 Task: Search one way flight ticket for 1 adult, 6 children, 1 infant in seat and 1 infant on lap in business from State College: University Park Airport to Jacksonville: Albert J. Ellis Airport on 5-3-2023. Choice of flights is JetBlue. Number of bags: 2 checked bags. Price is upto 75000. Outbound departure time preference is 4:15.
Action: Mouse moved to (343, 140)
Screenshot: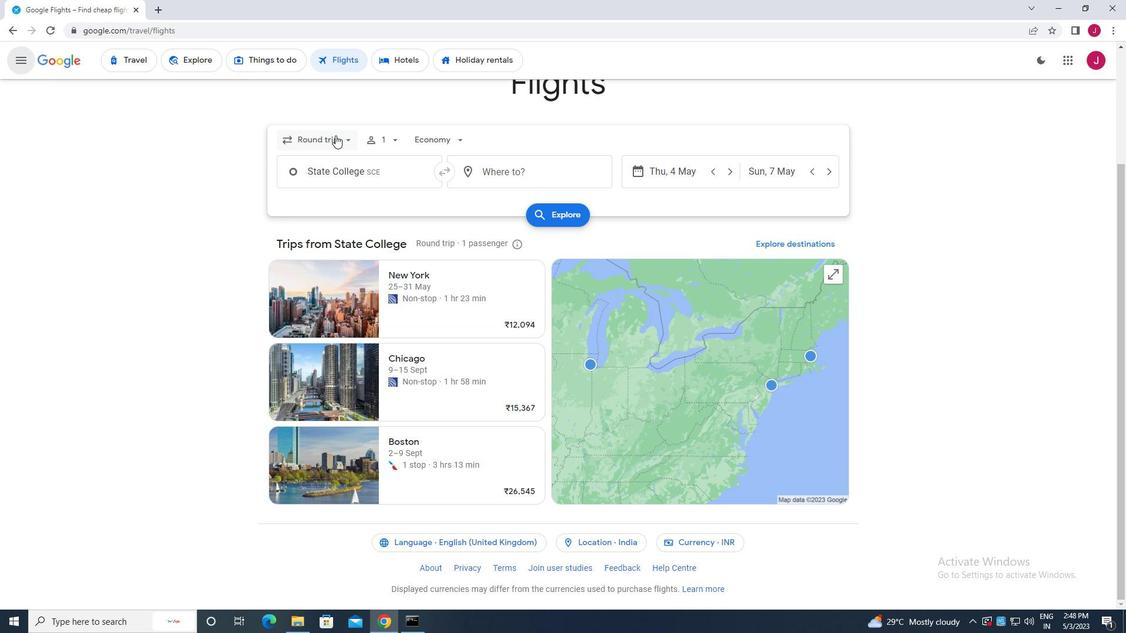 
Action: Mouse pressed left at (343, 140)
Screenshot: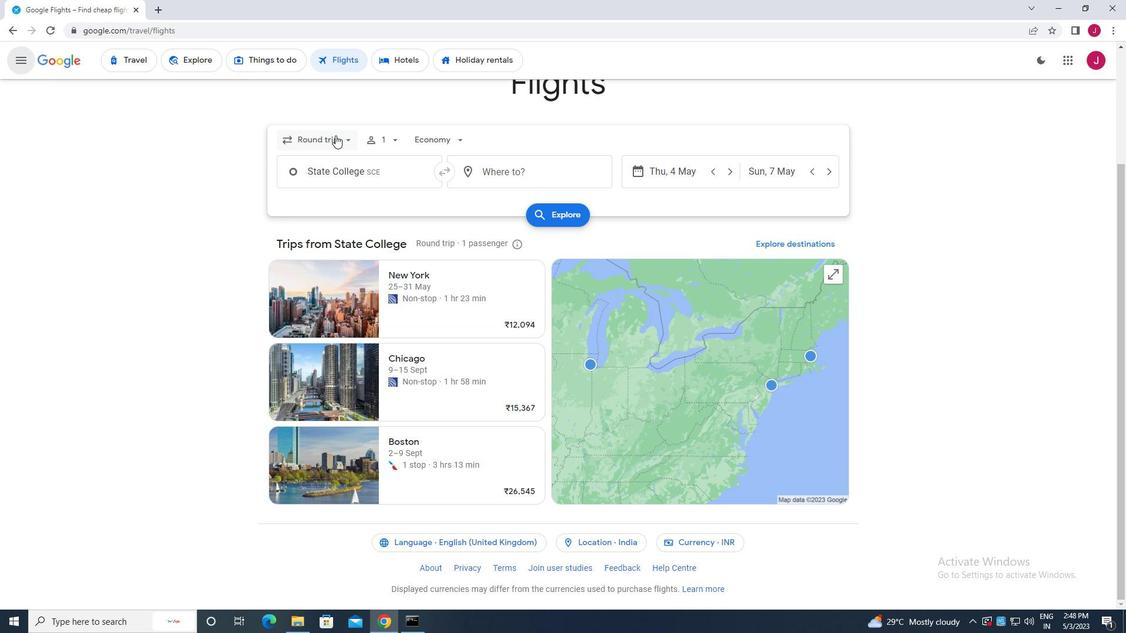 
Action: Mouse moved to (349, 190)
Screenshot: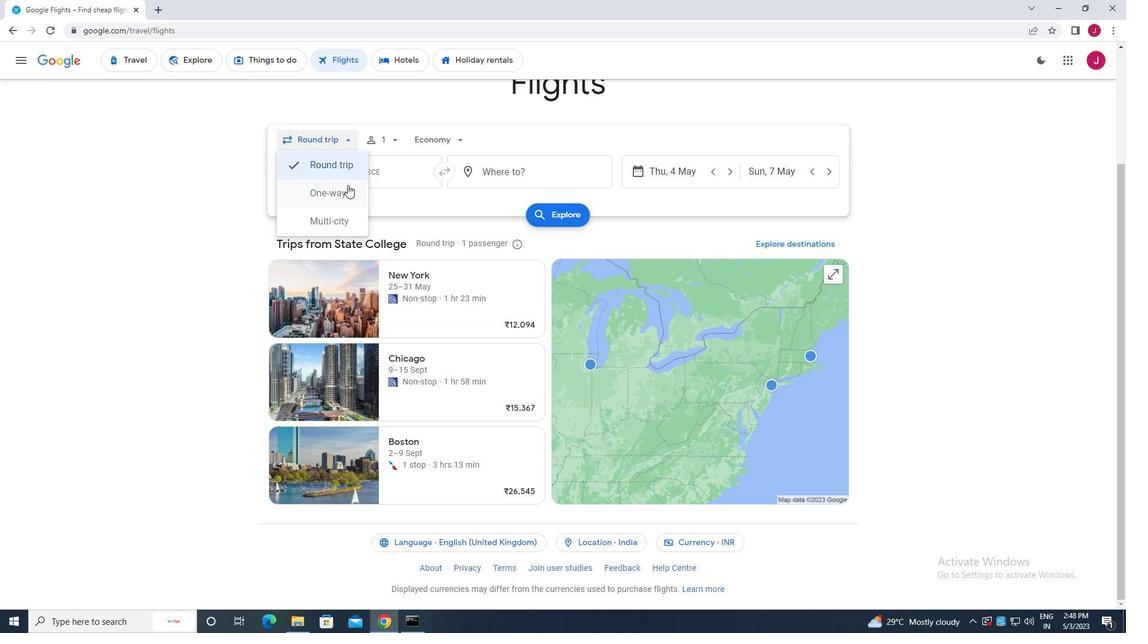 
Action: Mouse pressed left at (349, 190)
Screenshot: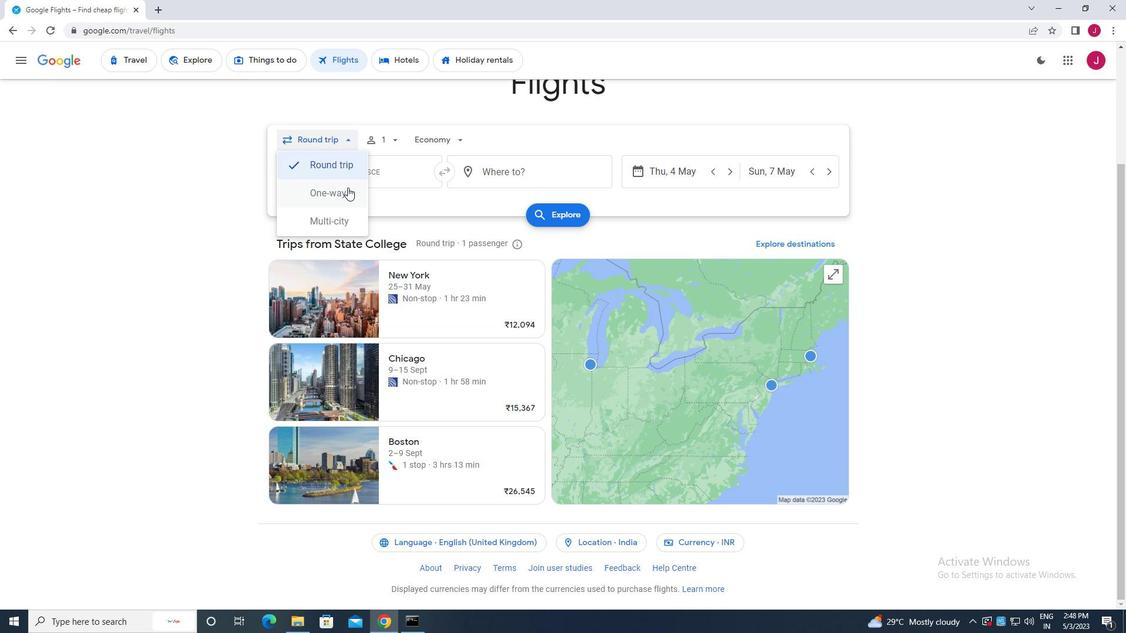 
Action: Mouse moved to (391, 140)
Screenshot: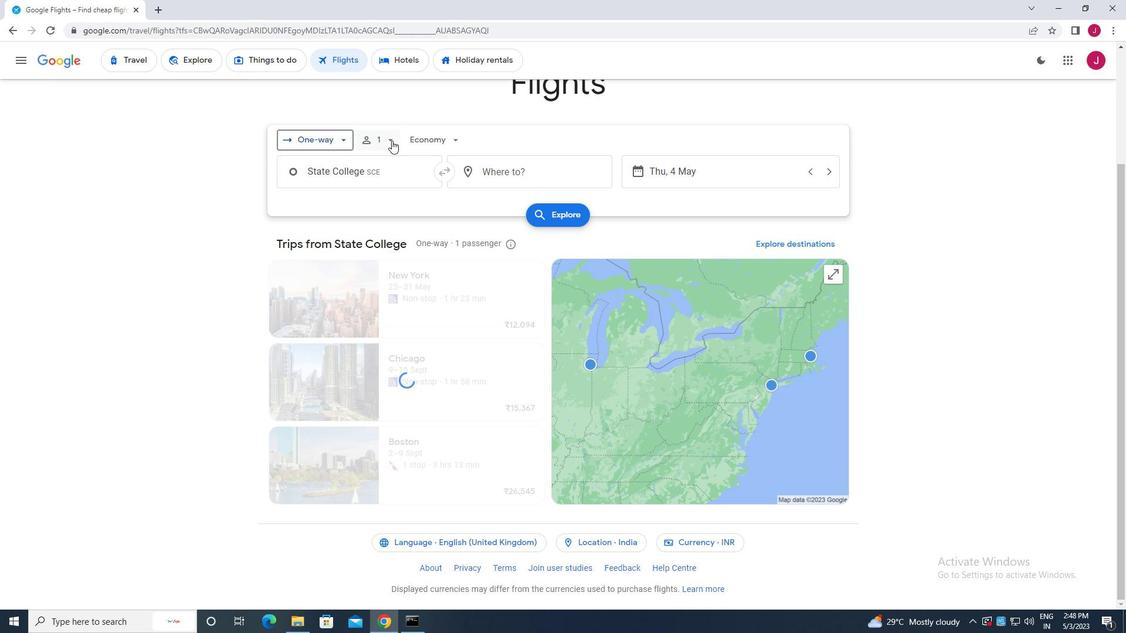 
Action: Mouse pressed left at (391, 140)
Screenshot: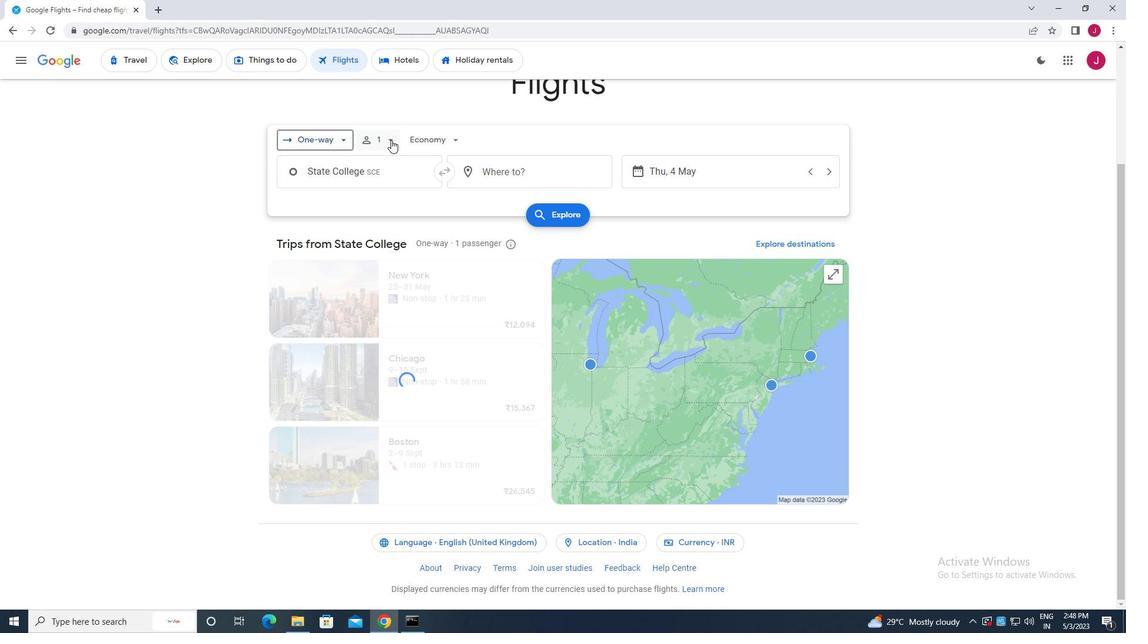 
Action: Mouse moved to (483, 199)
Screenshot: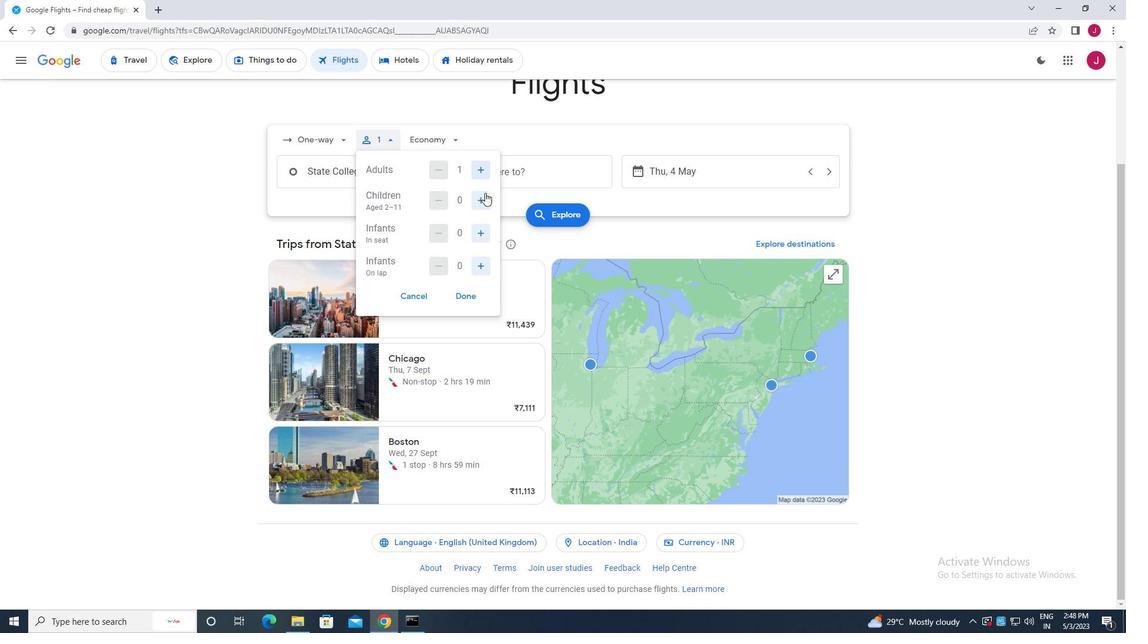 
Action: Mouse pressed left at (483, 199)
Screenshot: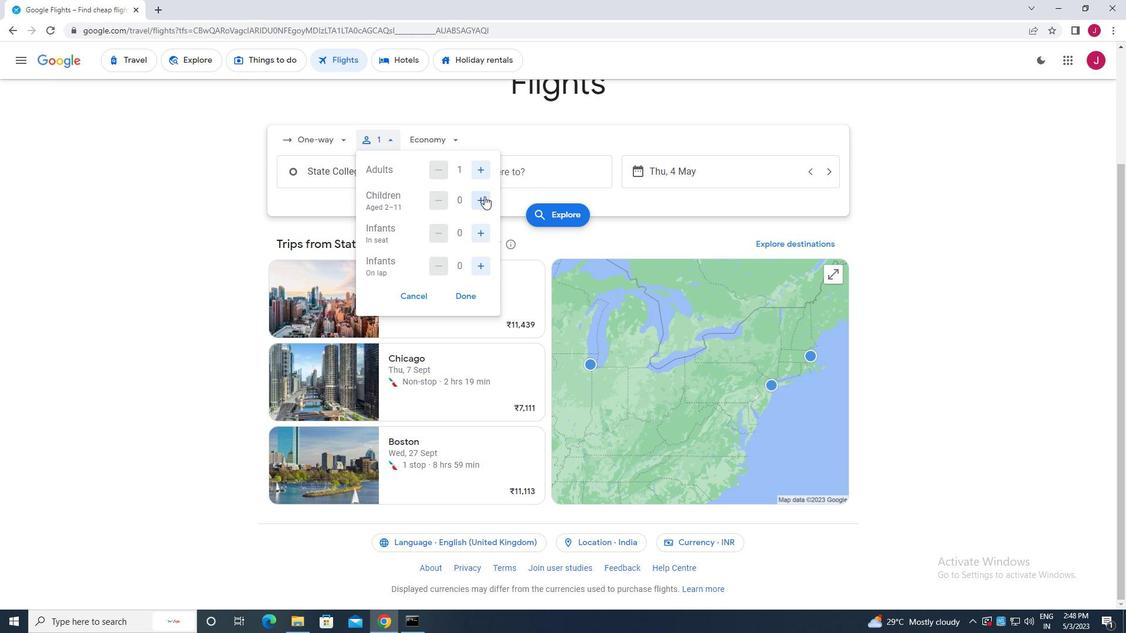 
Action: Mouse pressed left at (483, 199)
Screenshot: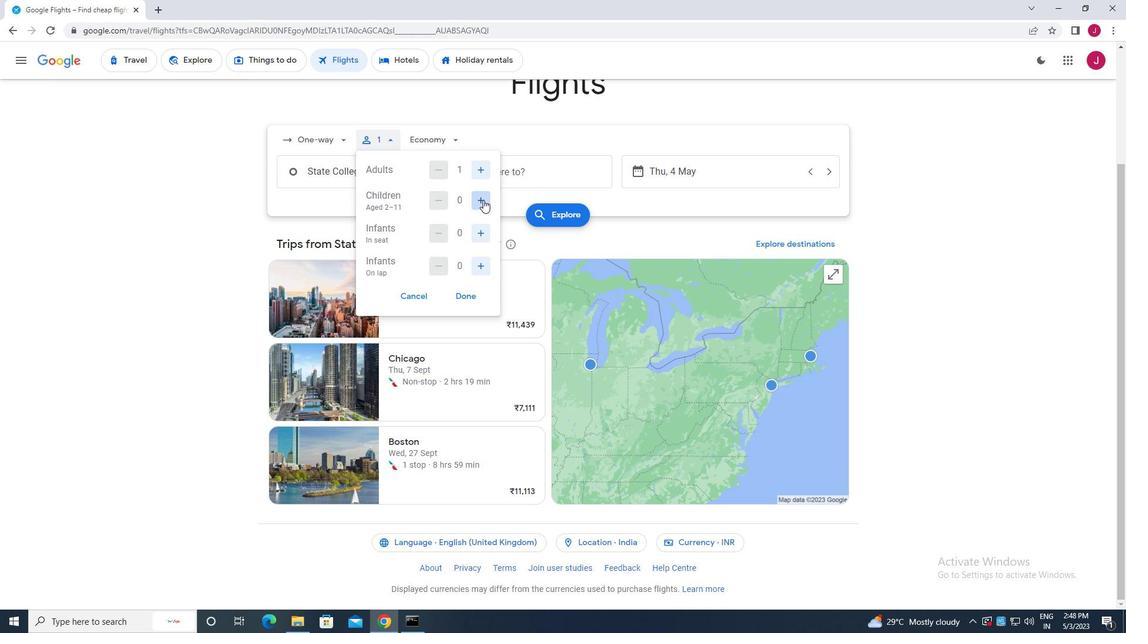 
Action: Mouse pressed left at (483, 199)
Screenshot: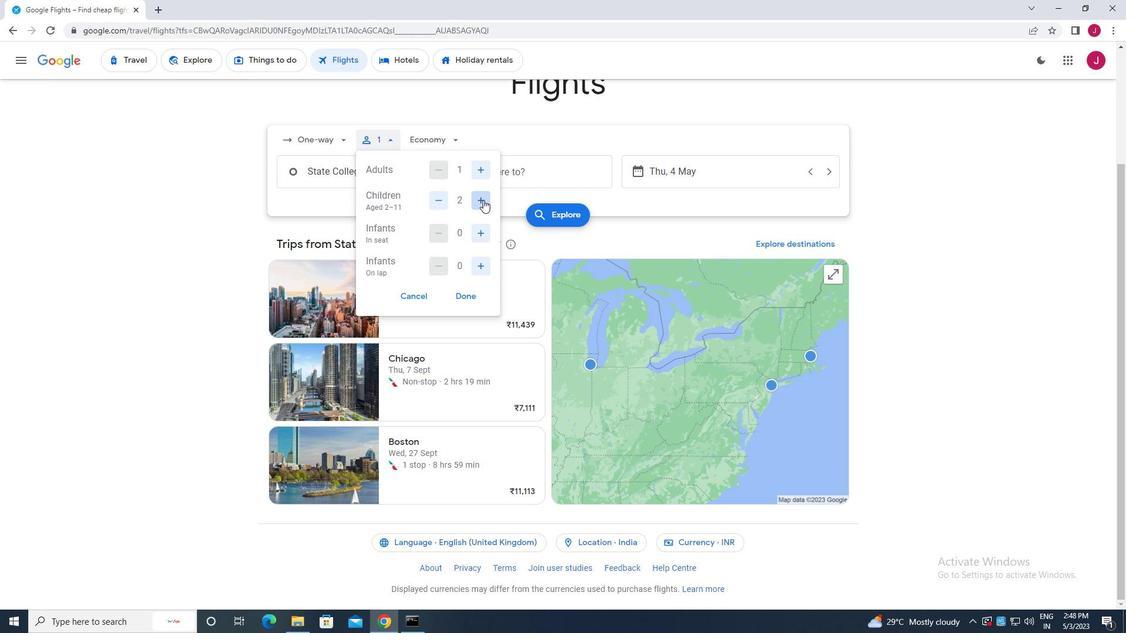 
Action: Mouse moved to (483, 199)
Screenshot: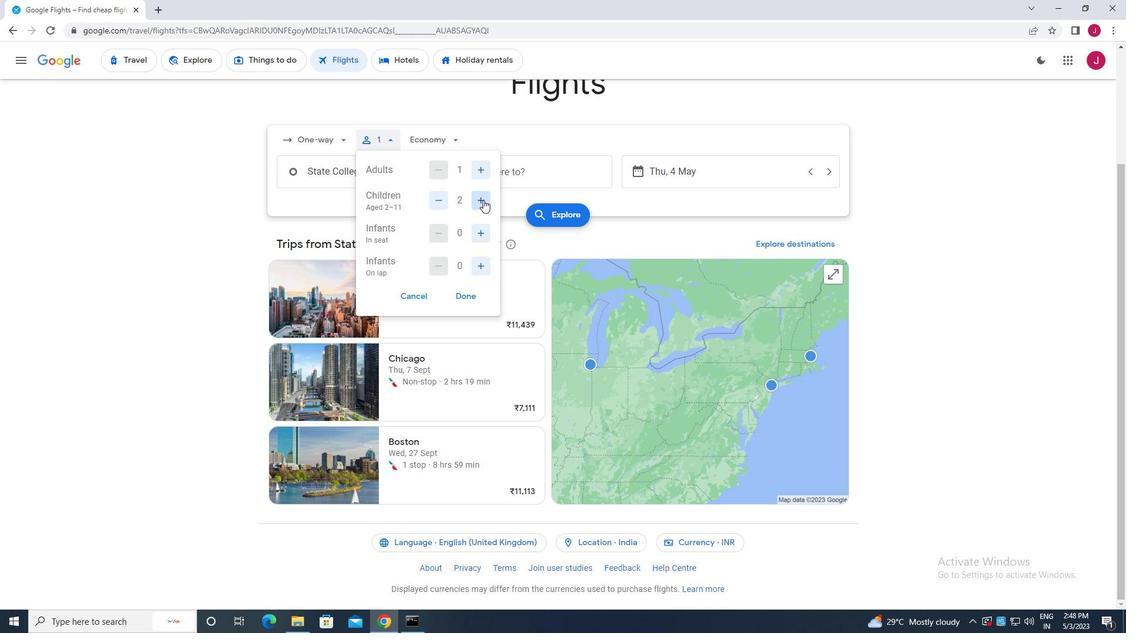 
Action: Mouse pressed left at (483, 199)
Screenshot: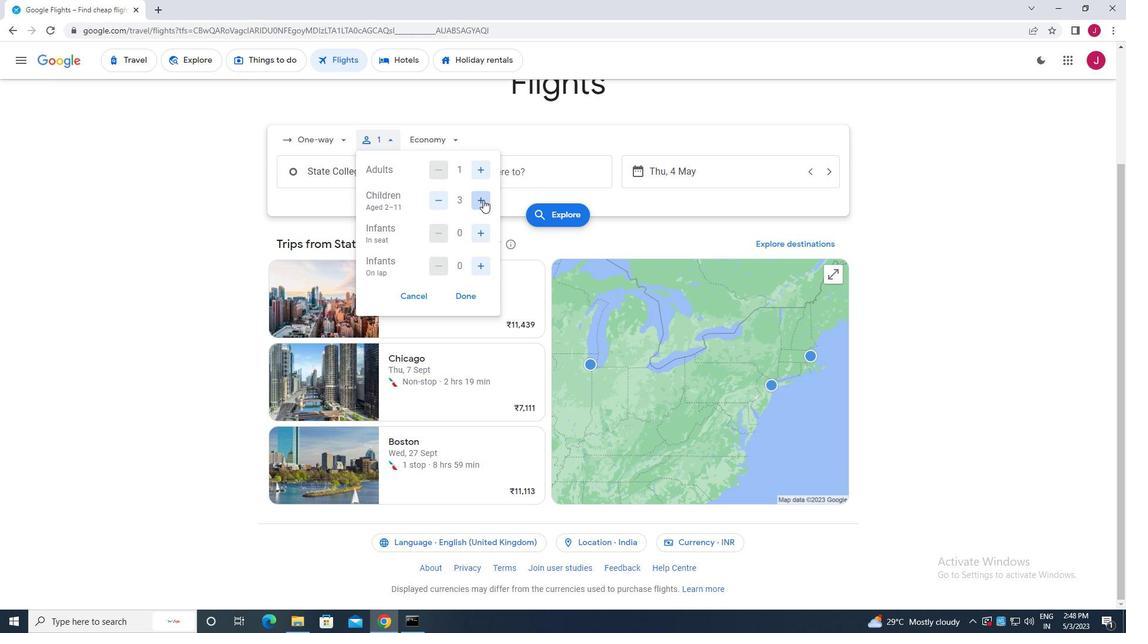 
Action: Mouse pressed left at (483, 199)
Screenshot: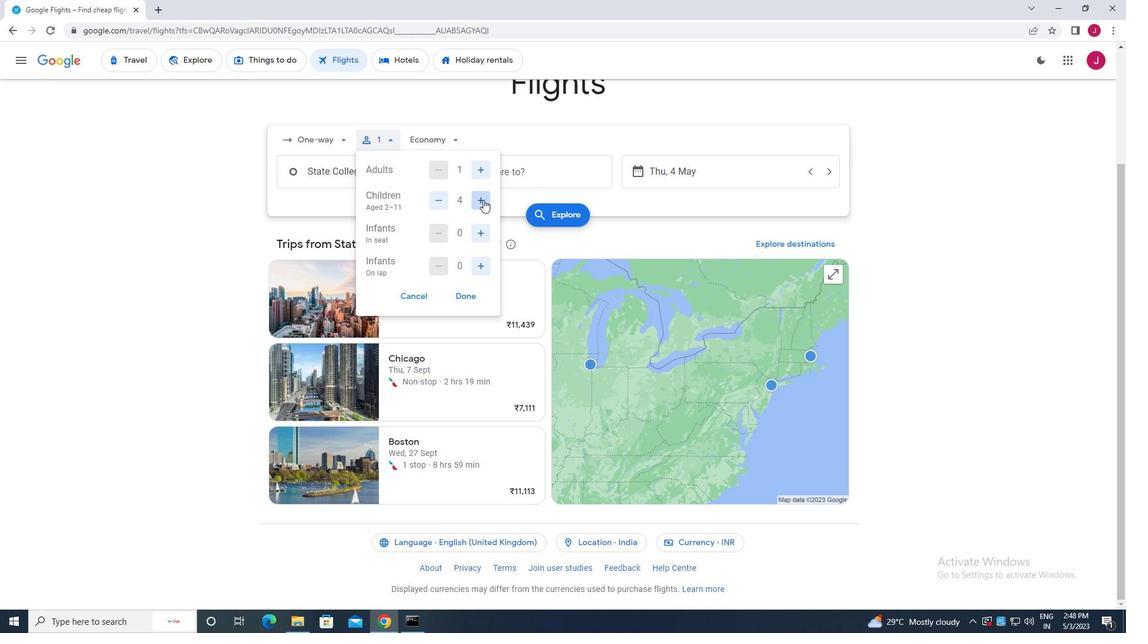 
Action: Mouse pressed left at (483, 199)
Screenshot: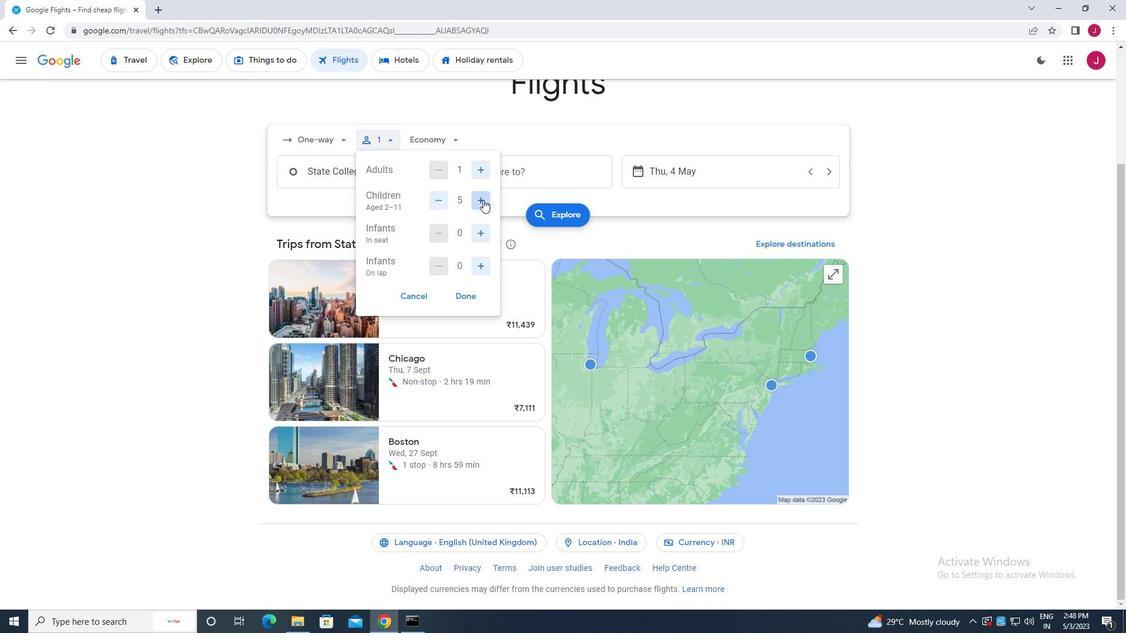 
Action: Mouse moved to (479, 231)
Screenshot: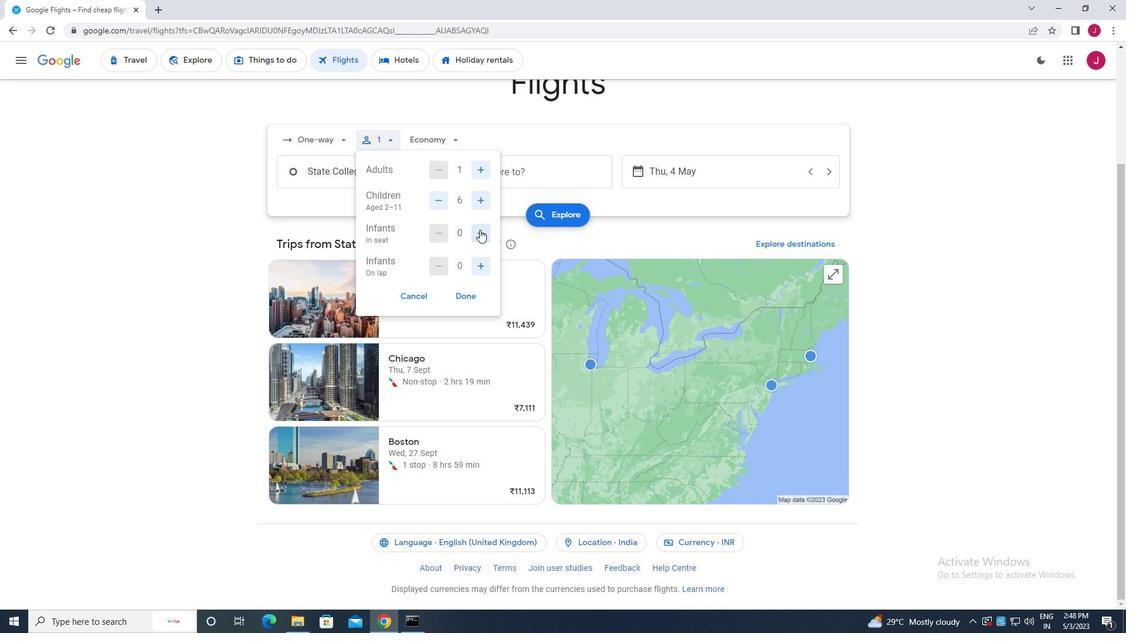 
Action: Mouse pressed left at (479, 231)
Screenshot: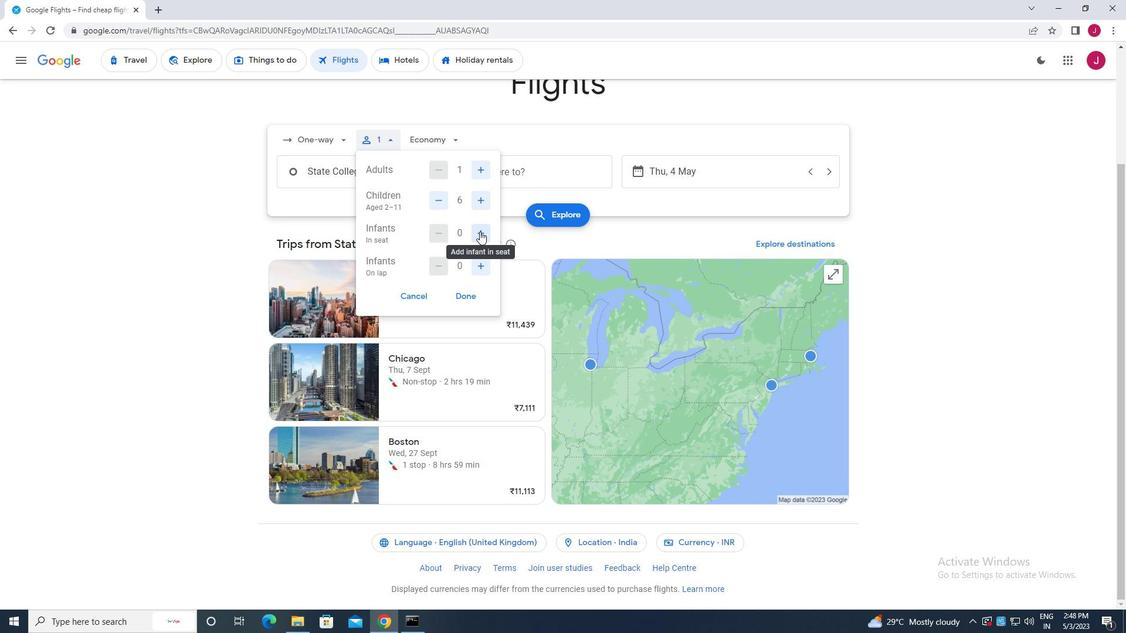 
Action: Mouse moved to (476, 266)
Screenshot: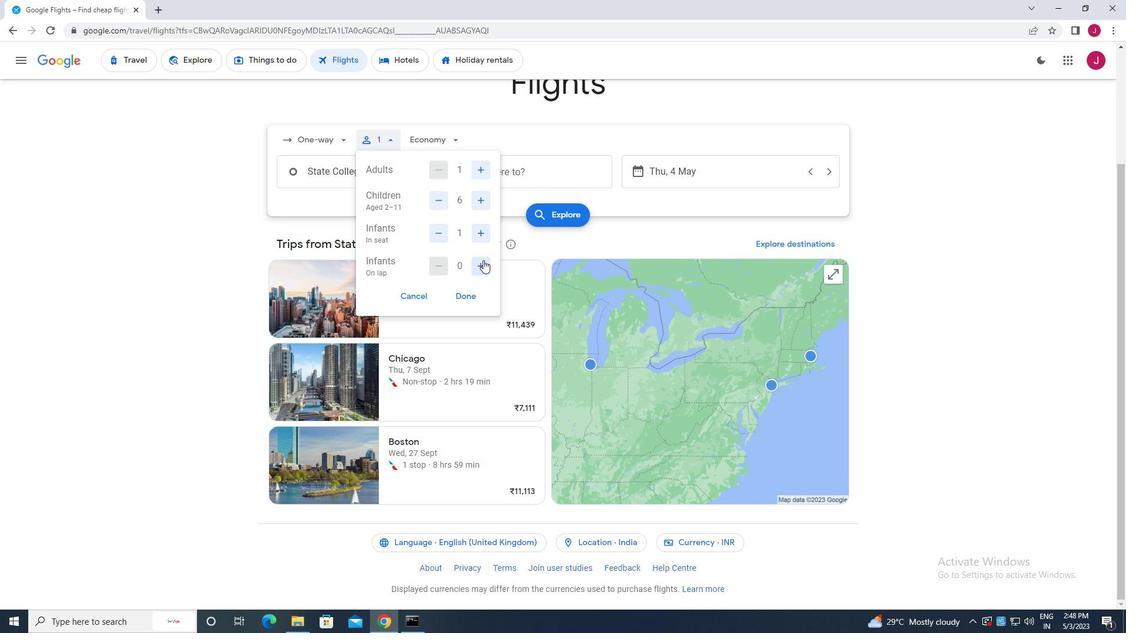 
Action: Mouse pressed left at (476, 266)
Screenshot: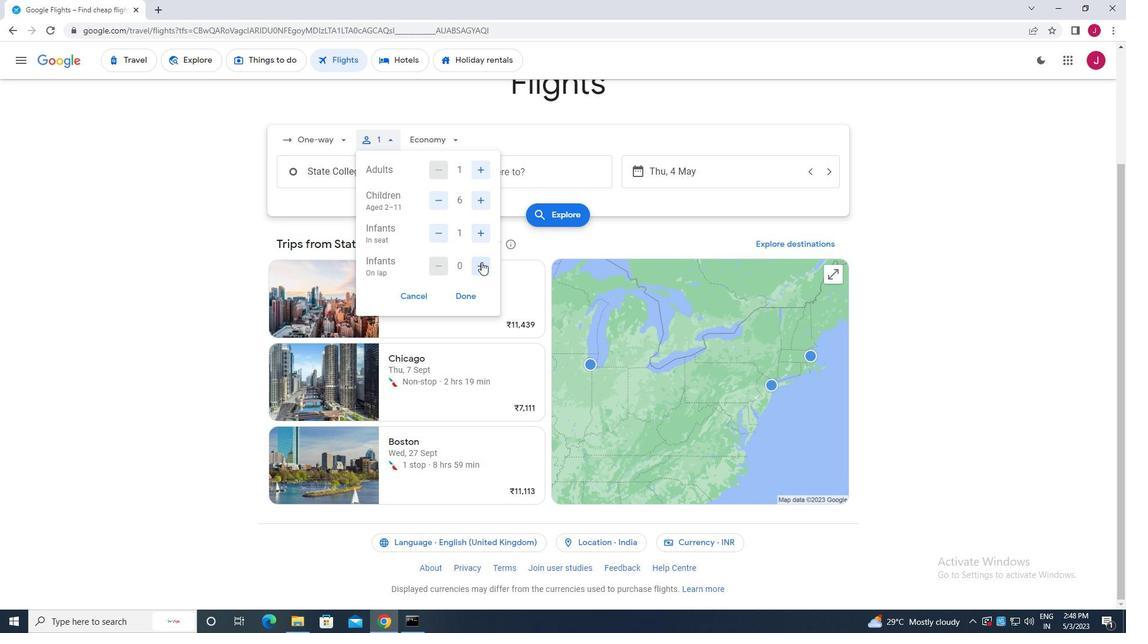 
Action: Mouse moved to (465, 293)
Screenshot: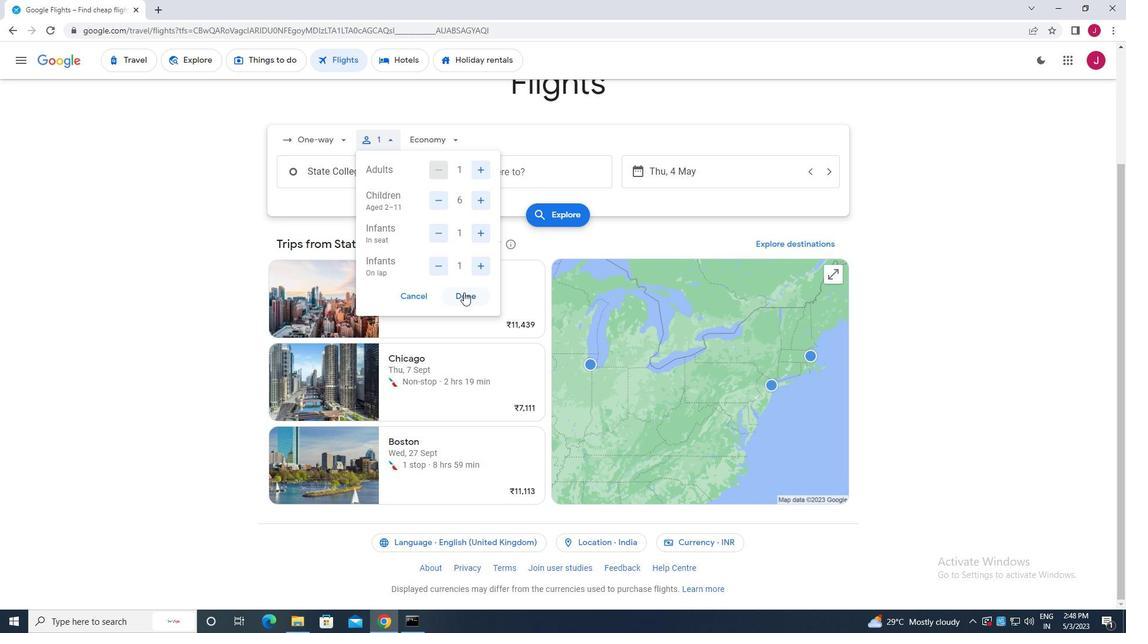 
Action: Mouse pressed left at (465, 293)
Screenshot: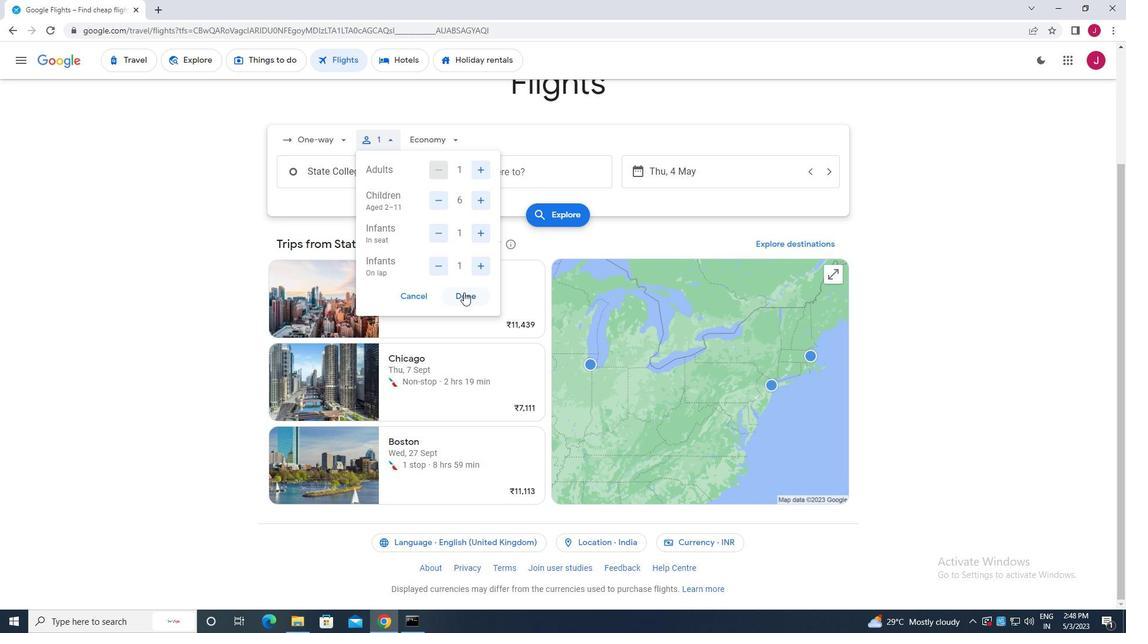
Action: Mouse moved to (442, 137)
Screenshot: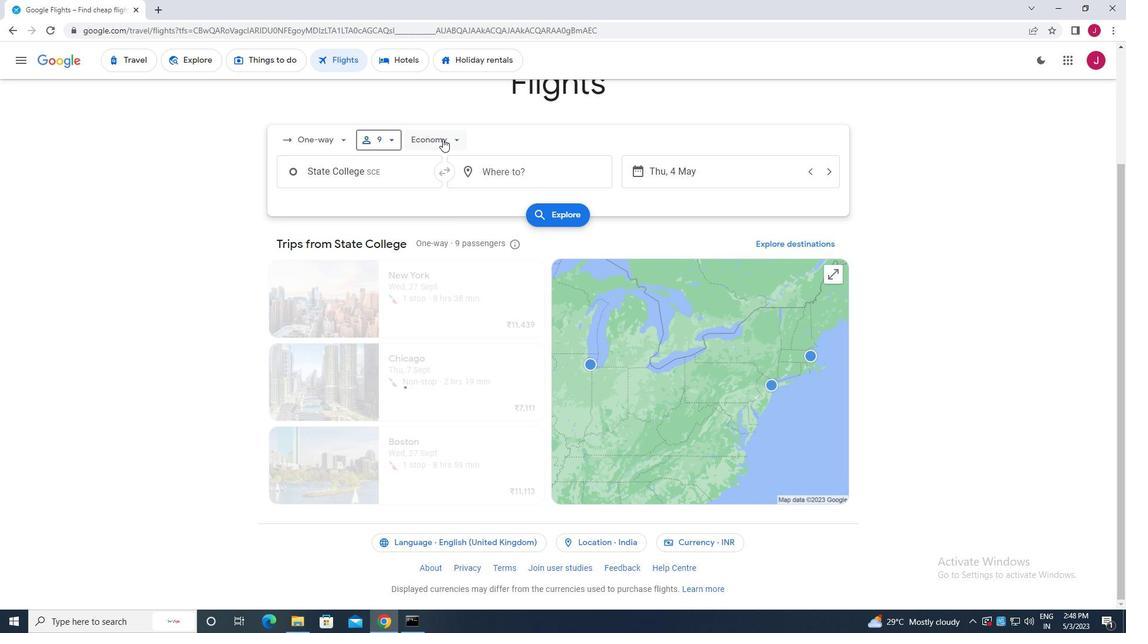 
Action: Mouse pressed left at (442, 137)
Screenshot: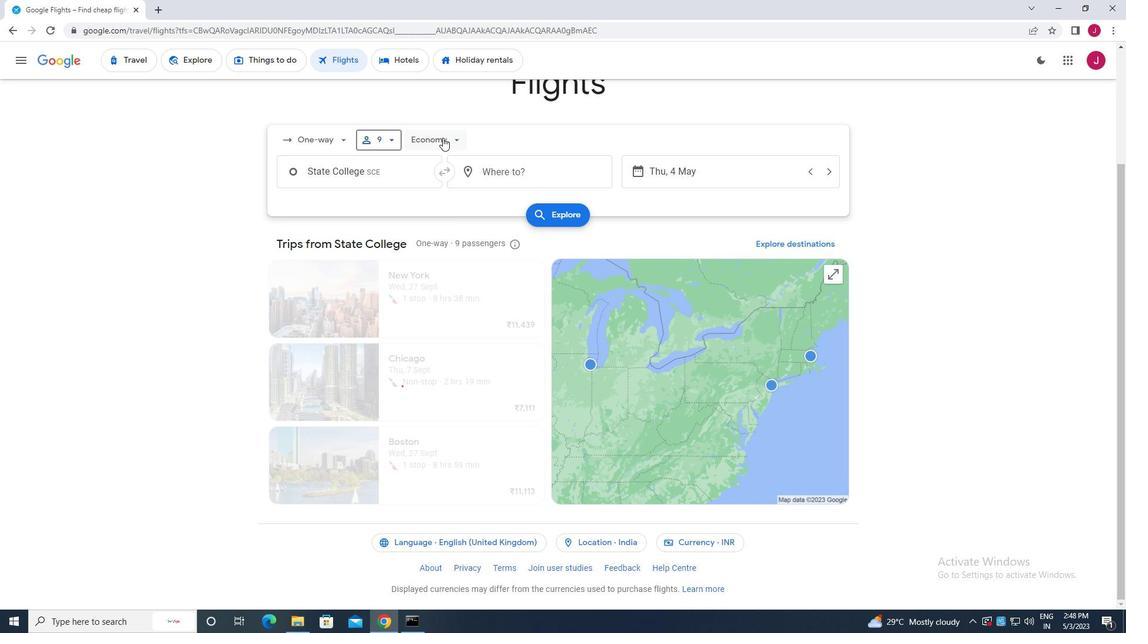 
Action: Mouse moved to (458, 225)
Screenshot: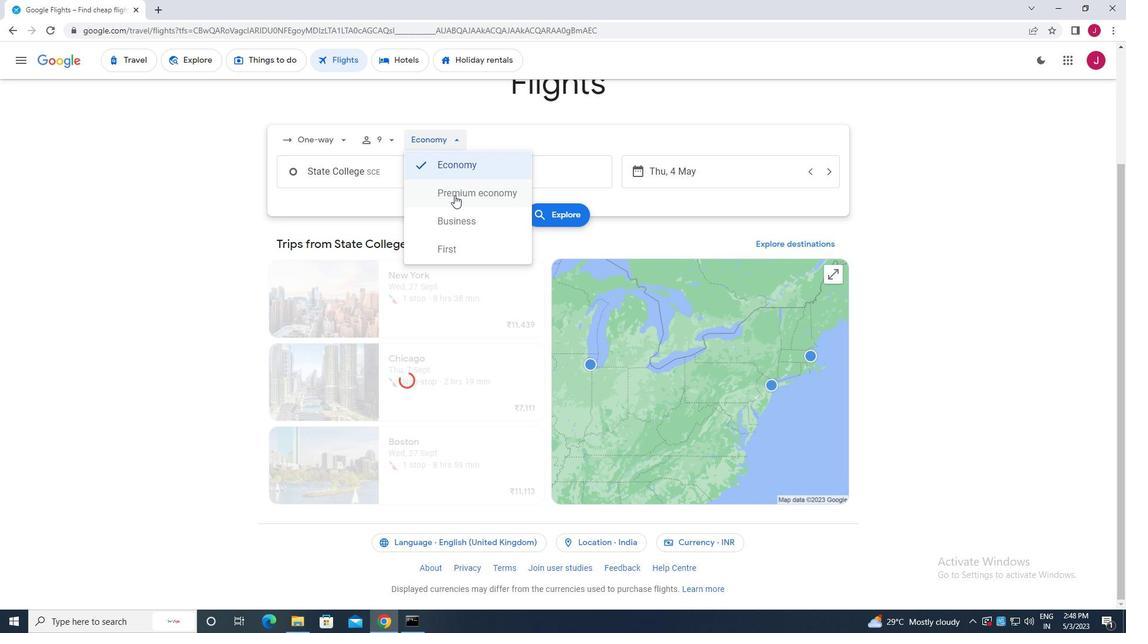 
Action: Mouse pressed left at (458, 225)
Screenshot: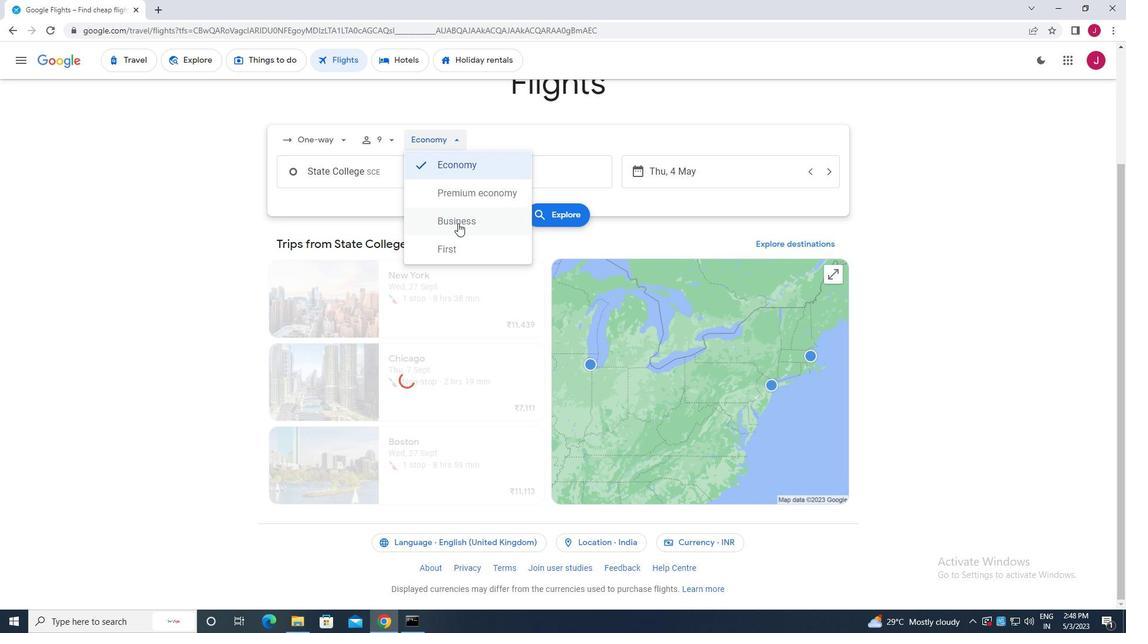 
Action: Mouse moved to (388, 171)
Screenshot: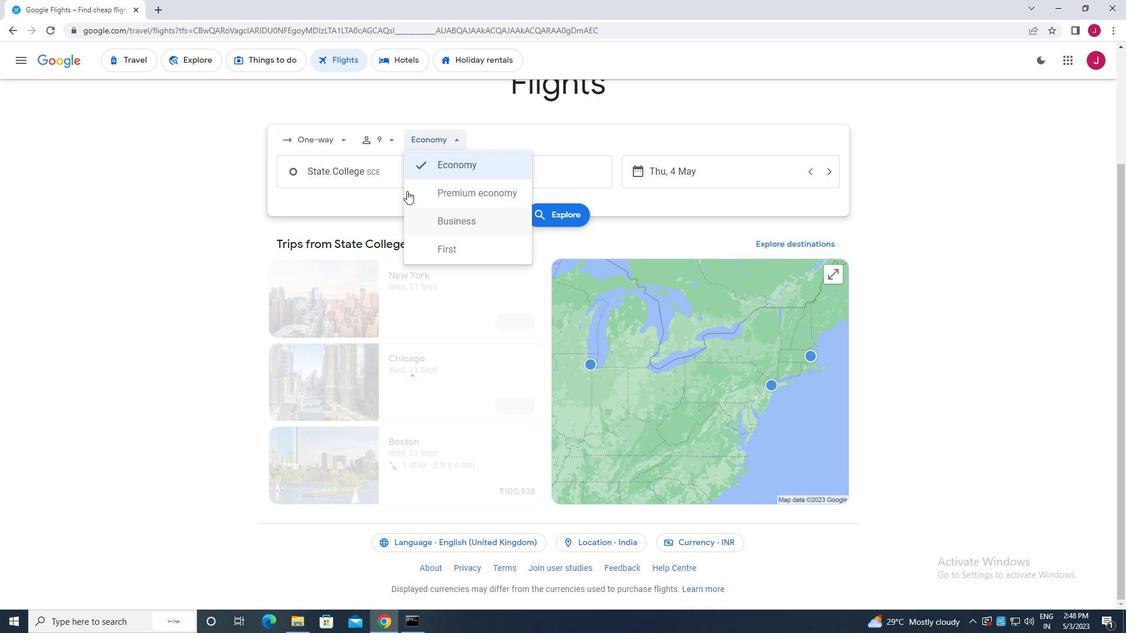 
Action: Mouse pressed left at (388, 171)
Screenshot: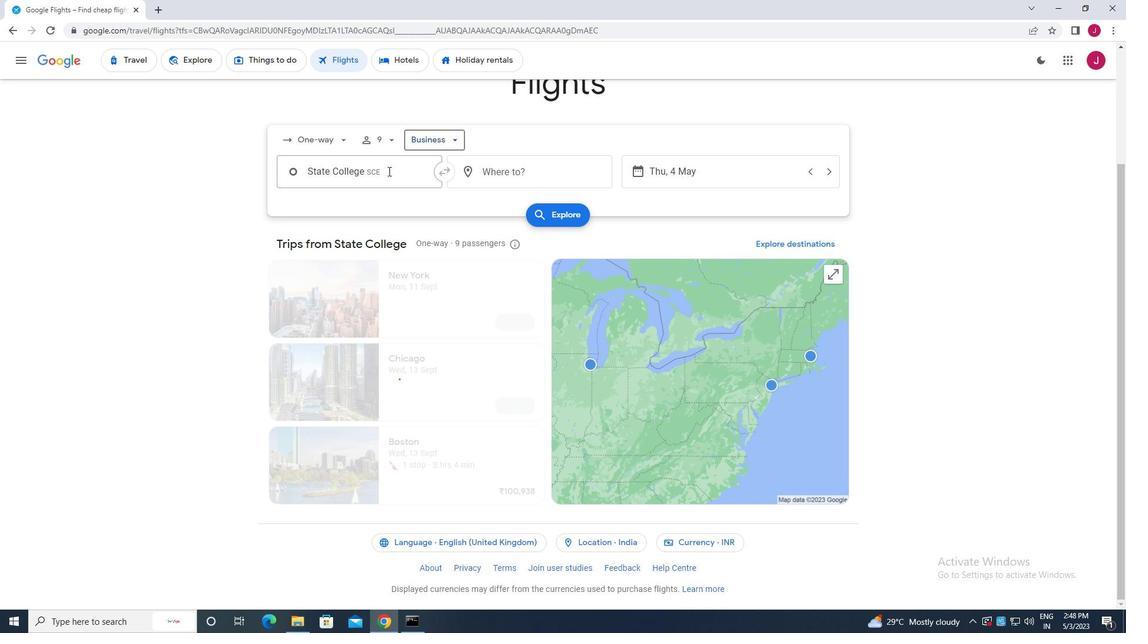 
Action: Key pressed state<Key.space>college
Screenshot: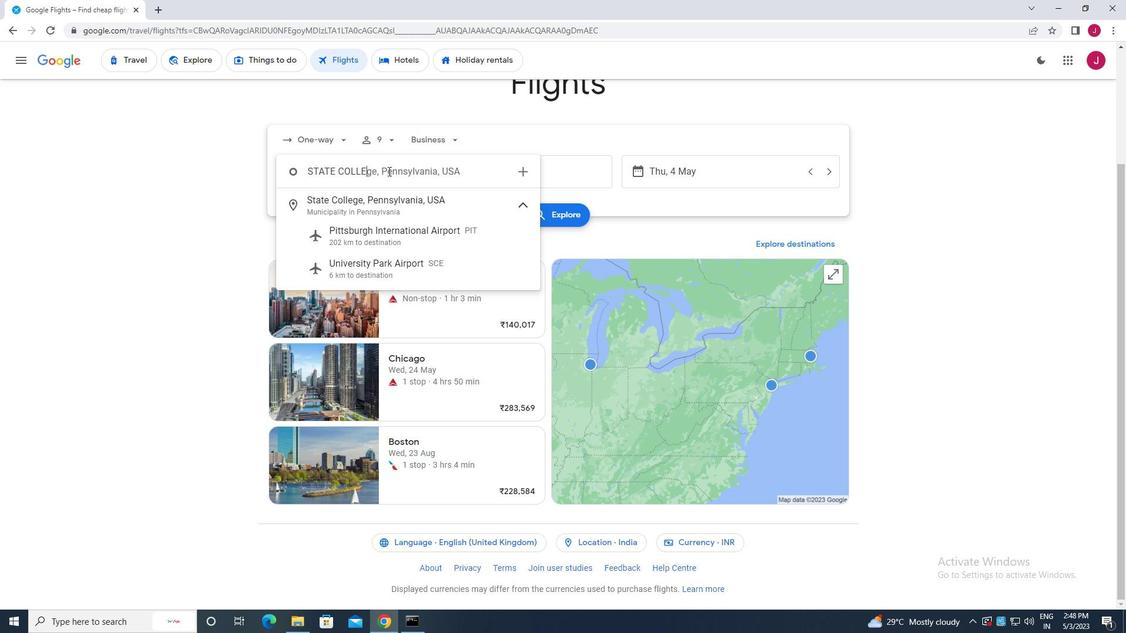 
Action: Mouse moved to (407, 269)
Screenshot: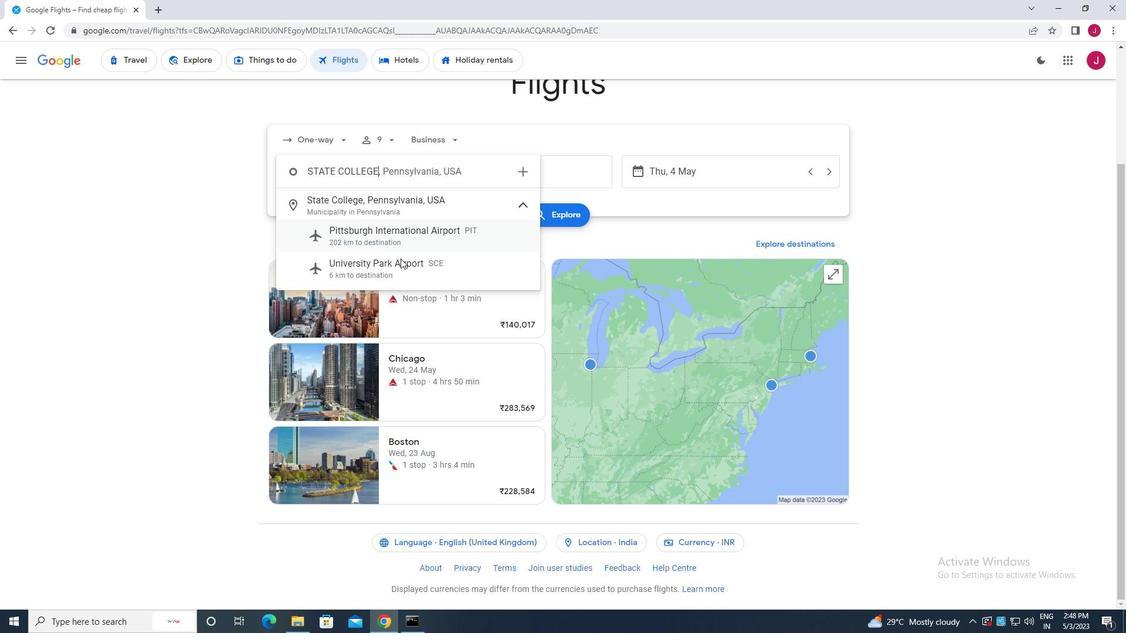 
Action: Mouse pressed left at (407, 269)
Screenshot: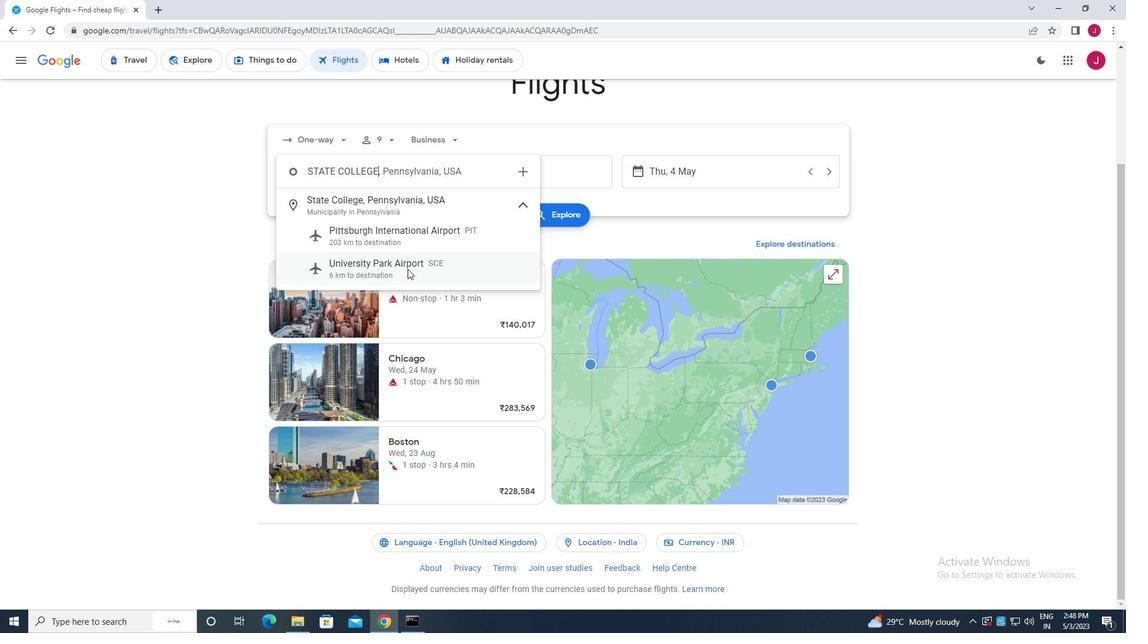 
Action: Mouse moved to (550, 171)
Screenshot: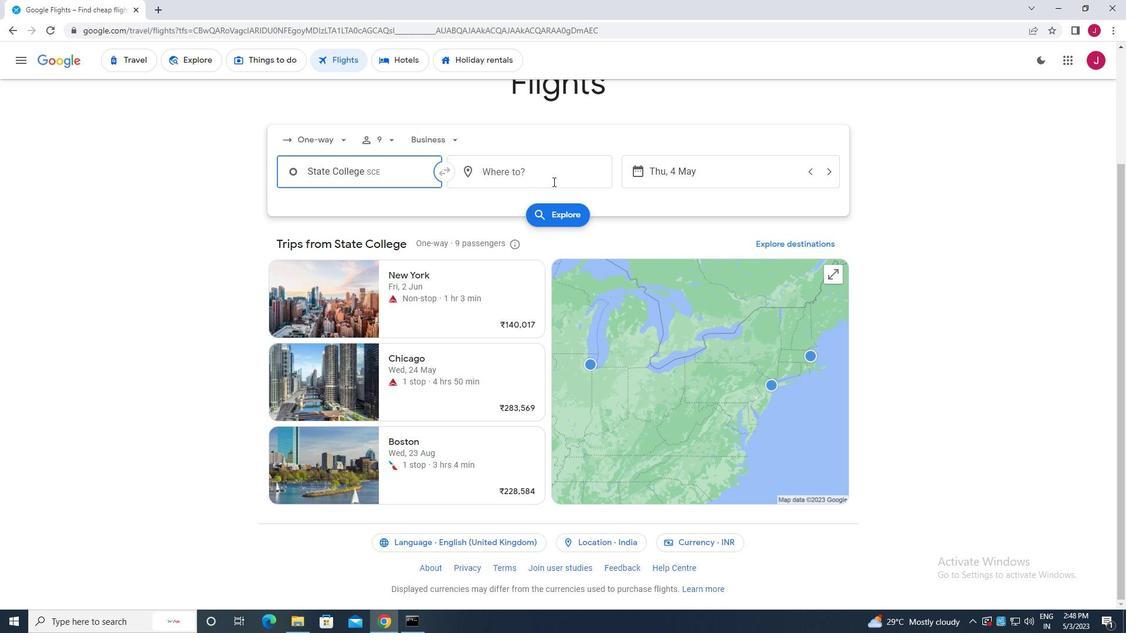 
Action: Mouse pressed left at (550, 171)
Screenshot: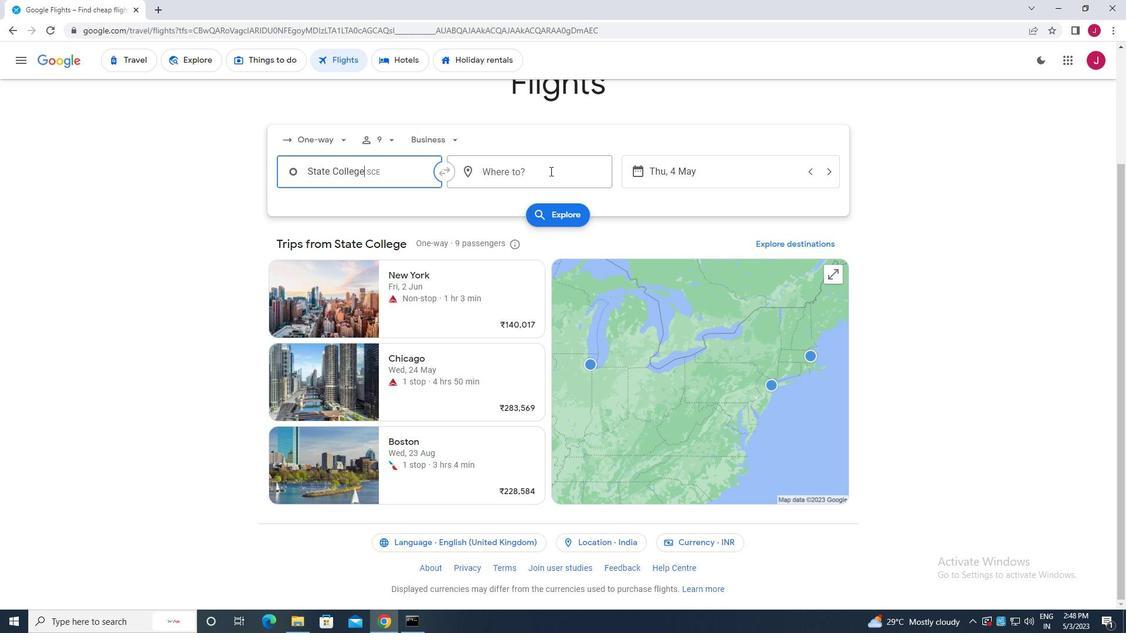 
Action: Key pressed albert<Key.space>
Screenshot: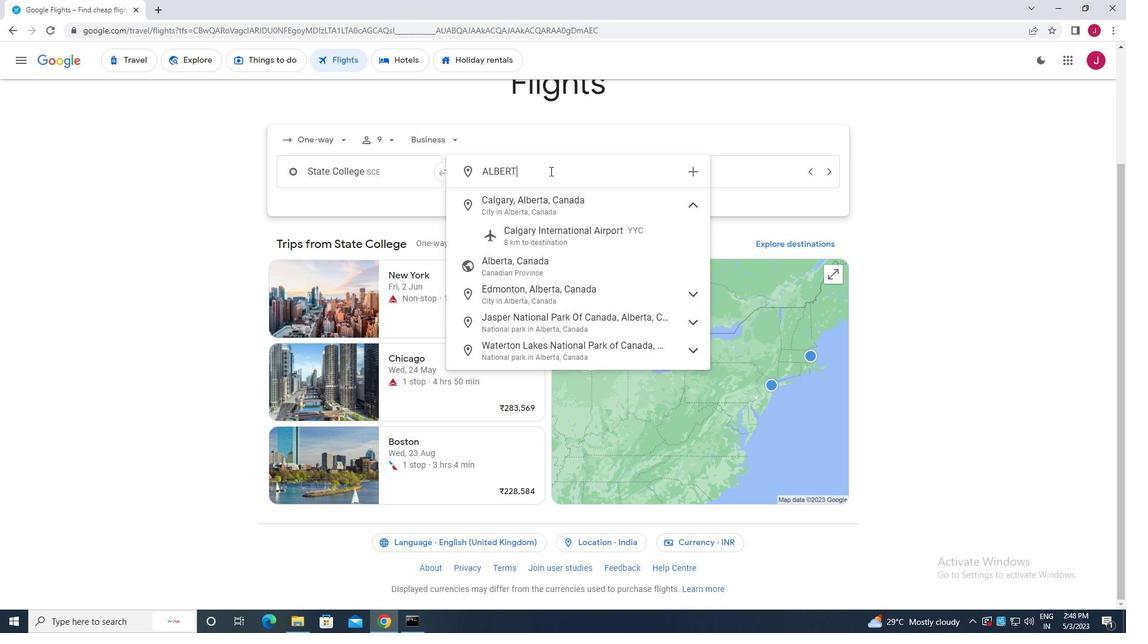 
Action: Mouse moved to (550, 199)
Screenshot: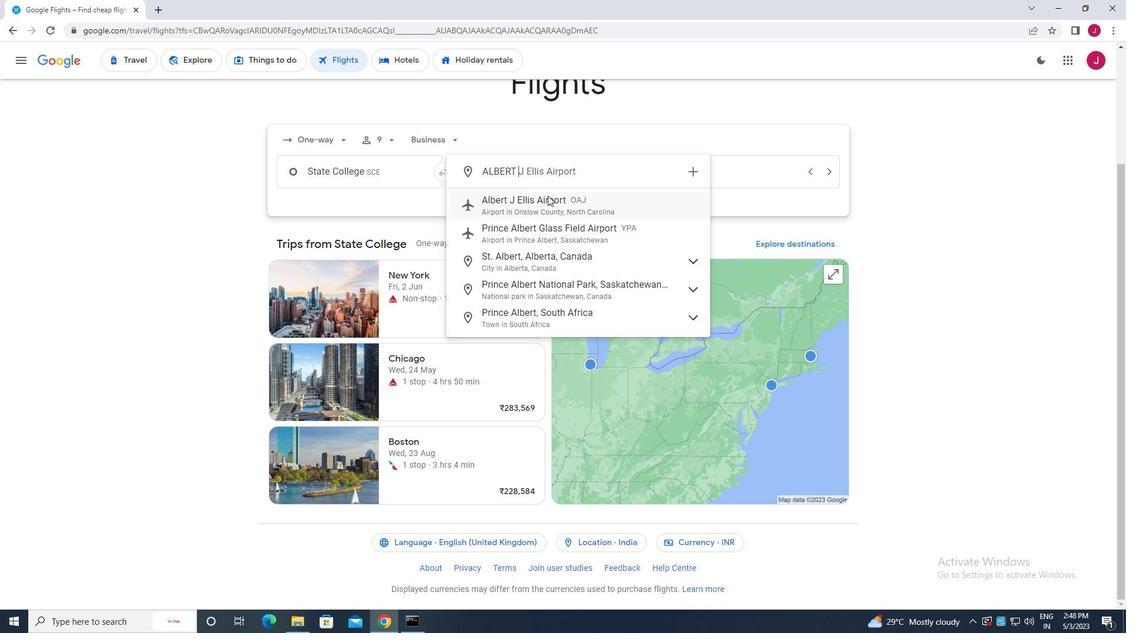 
Action: Mouse pressed left at (550, 199)
Screenshot: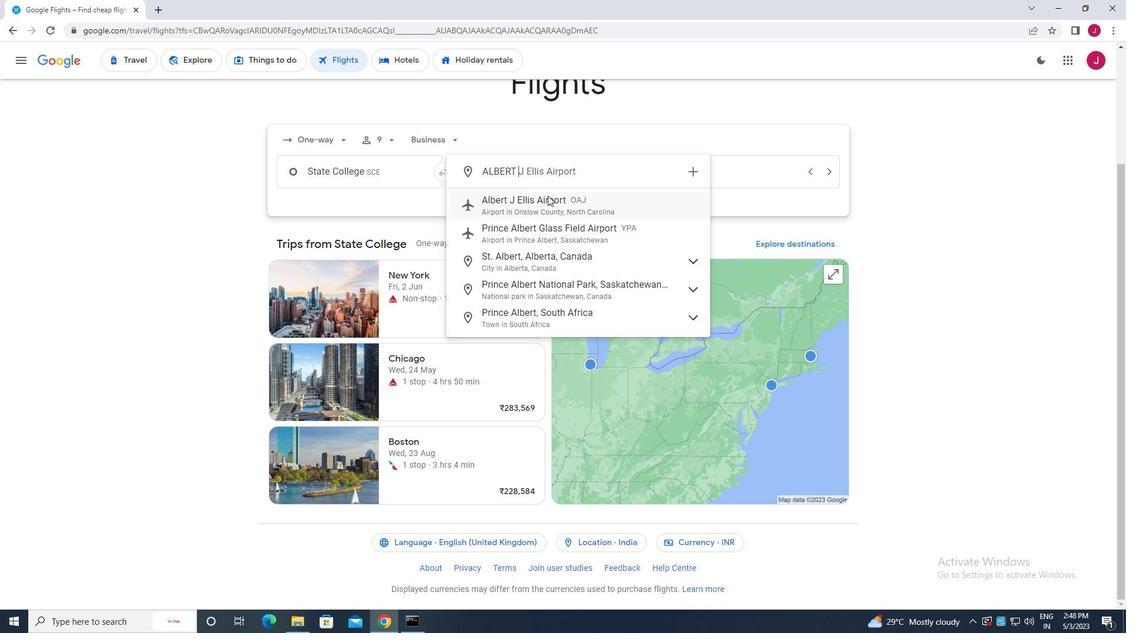 
Action: Mouse moved to (684, 174)
Screenshot: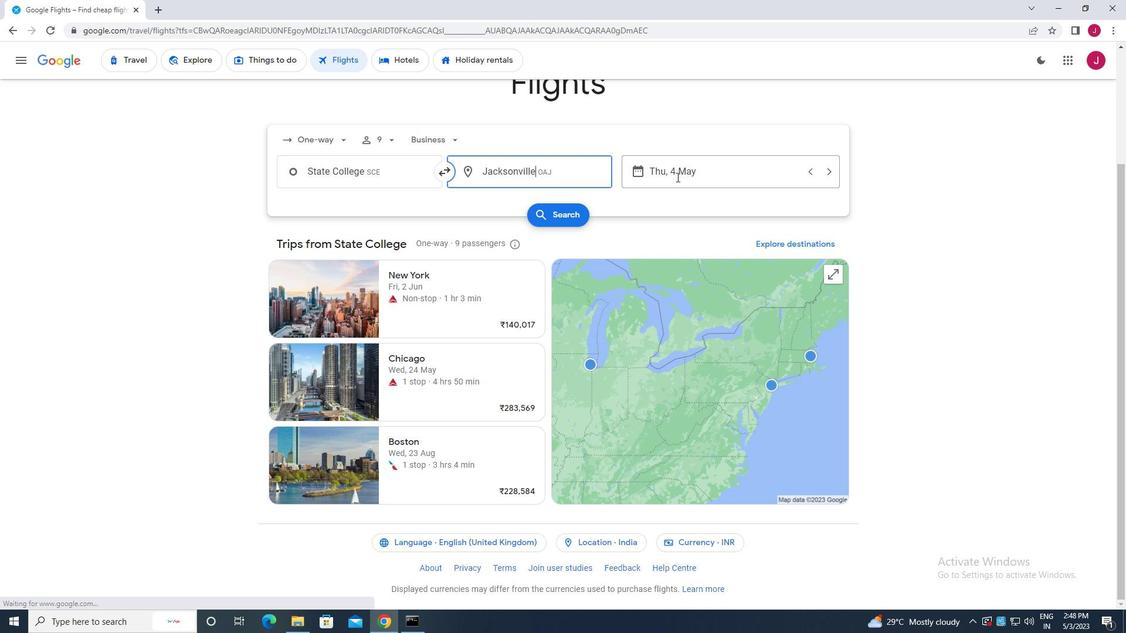 
Action: Mouse pressed left at (684, 174)
Screenshot: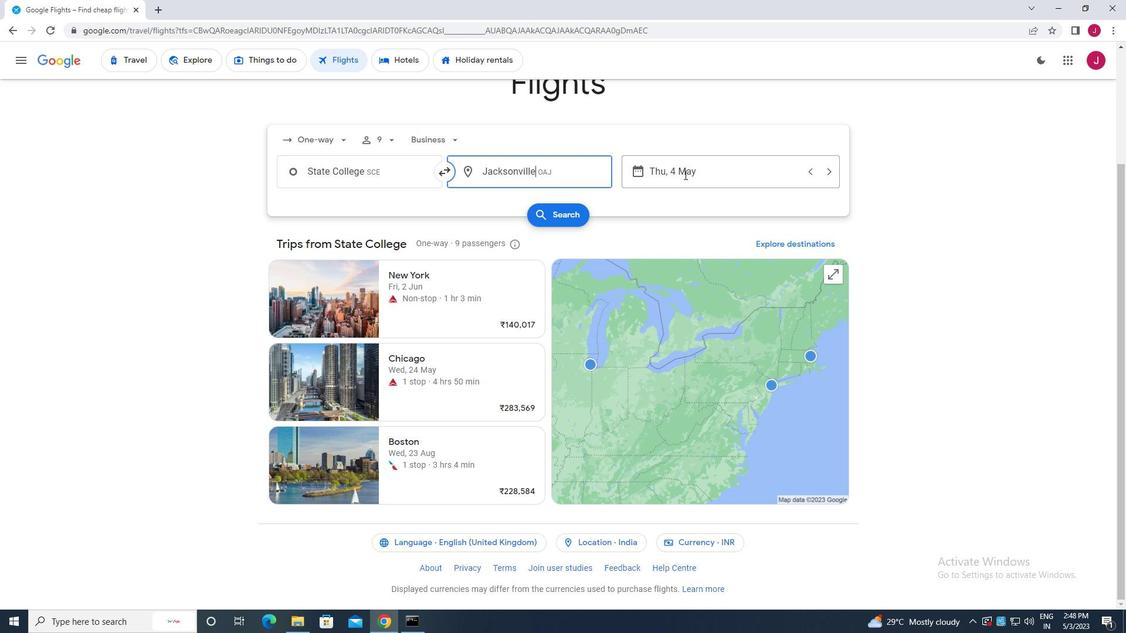 
Action: Mouse moved to (509, 265)
Screenshot: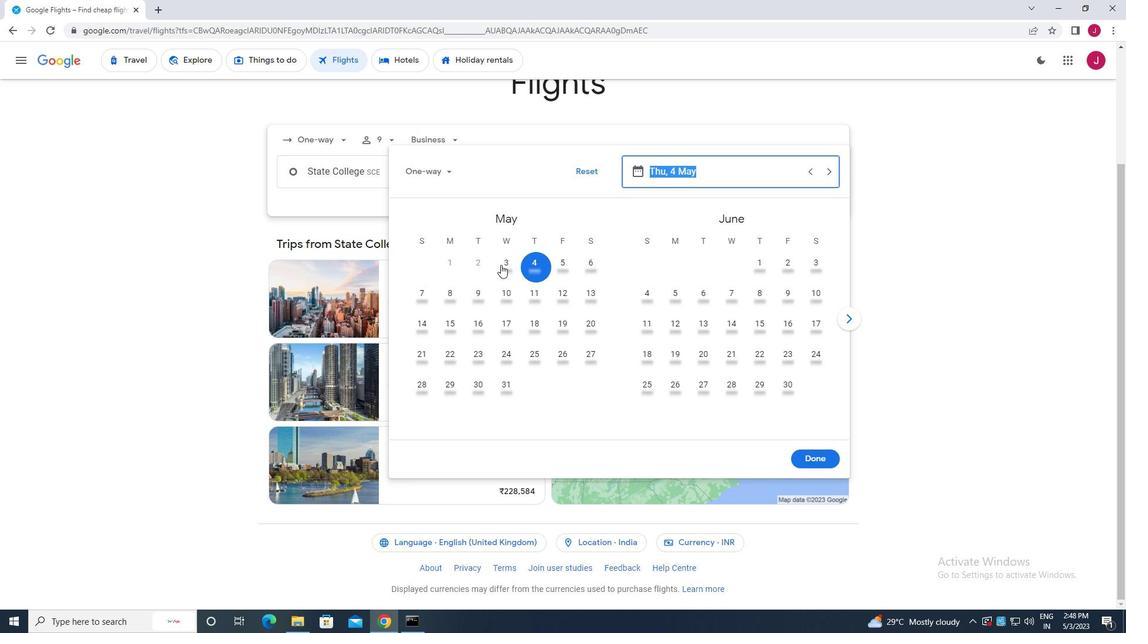 
Action: Mouse pressed left at (509, 265)
Screenshot: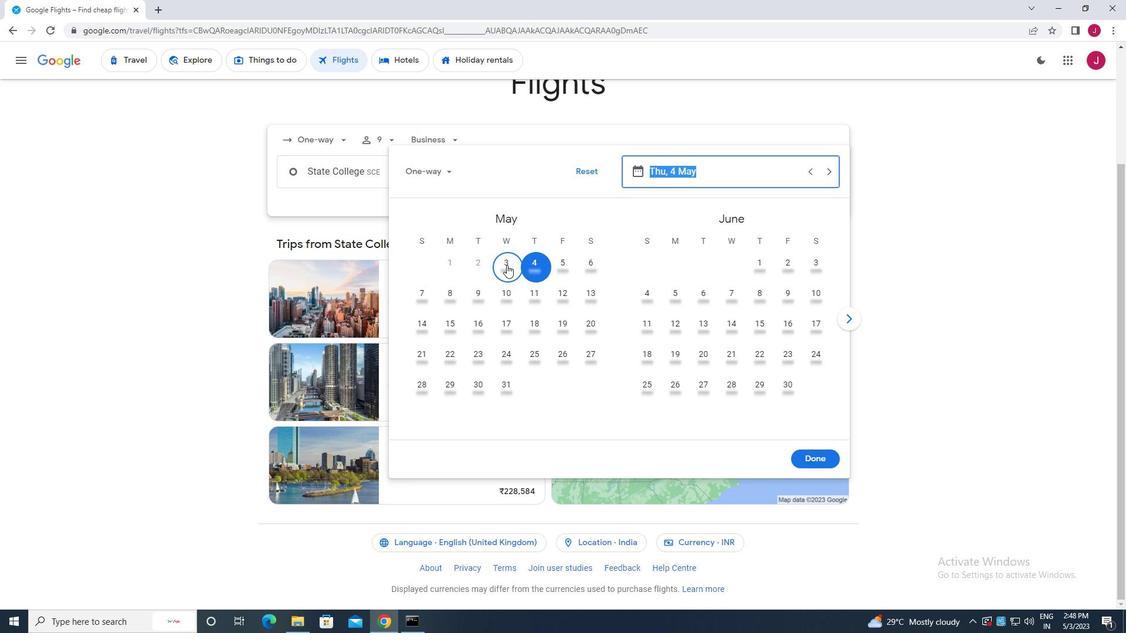 
Action: Mouse moved to (812, 460)
Screenshot: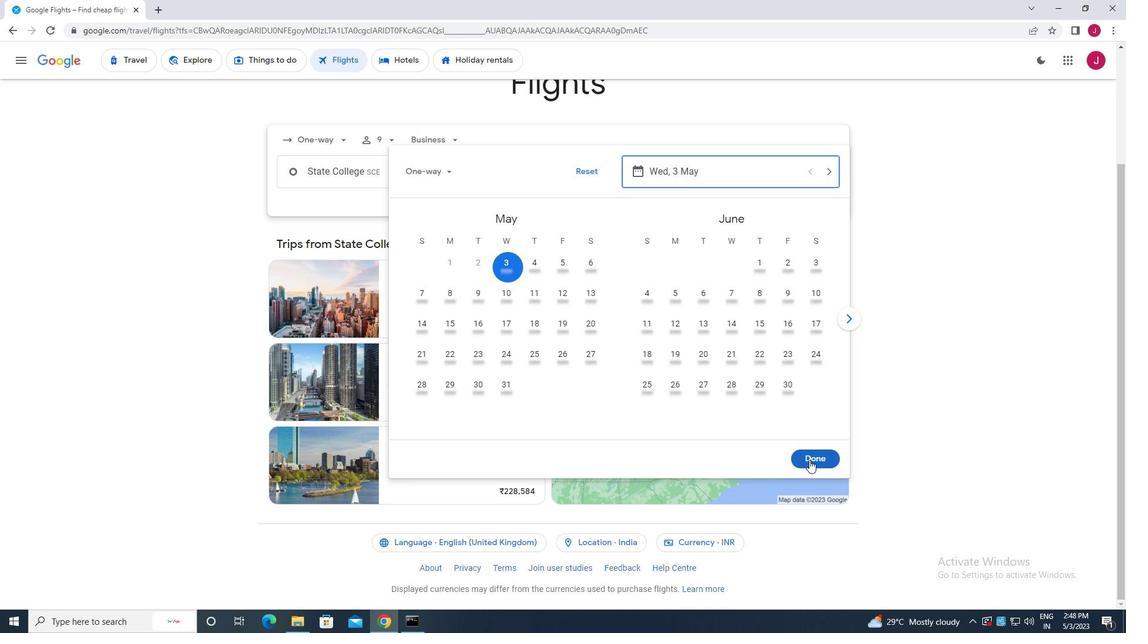 
Action: Mouse pressed left at (812, 460)
Screenshot: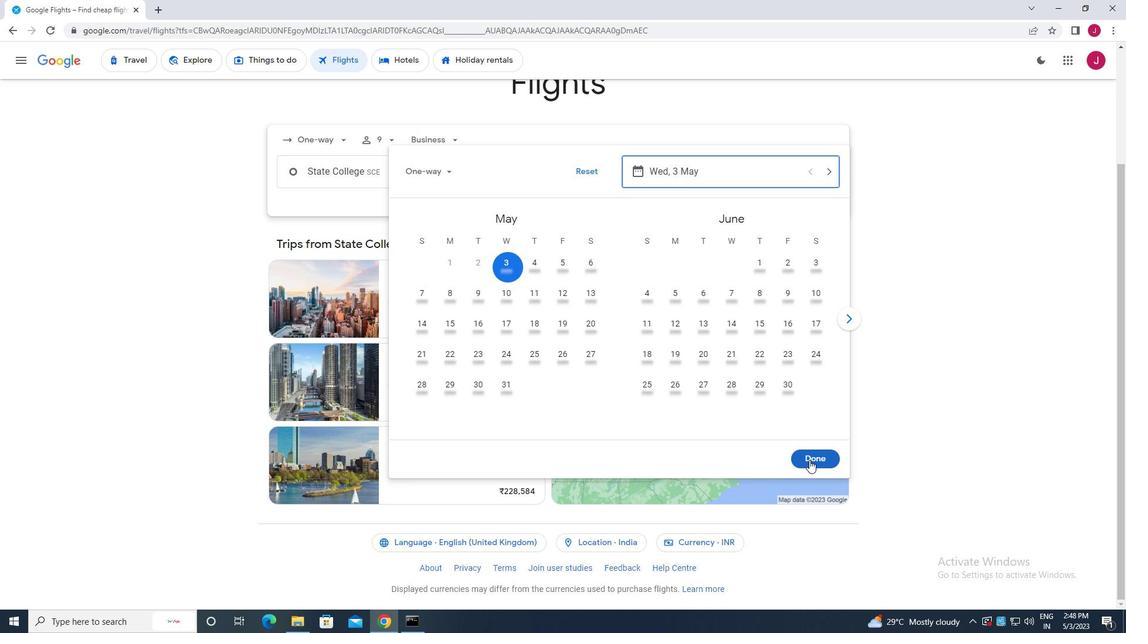 
Action: Mouse moved to (575, 217)
Screenshot: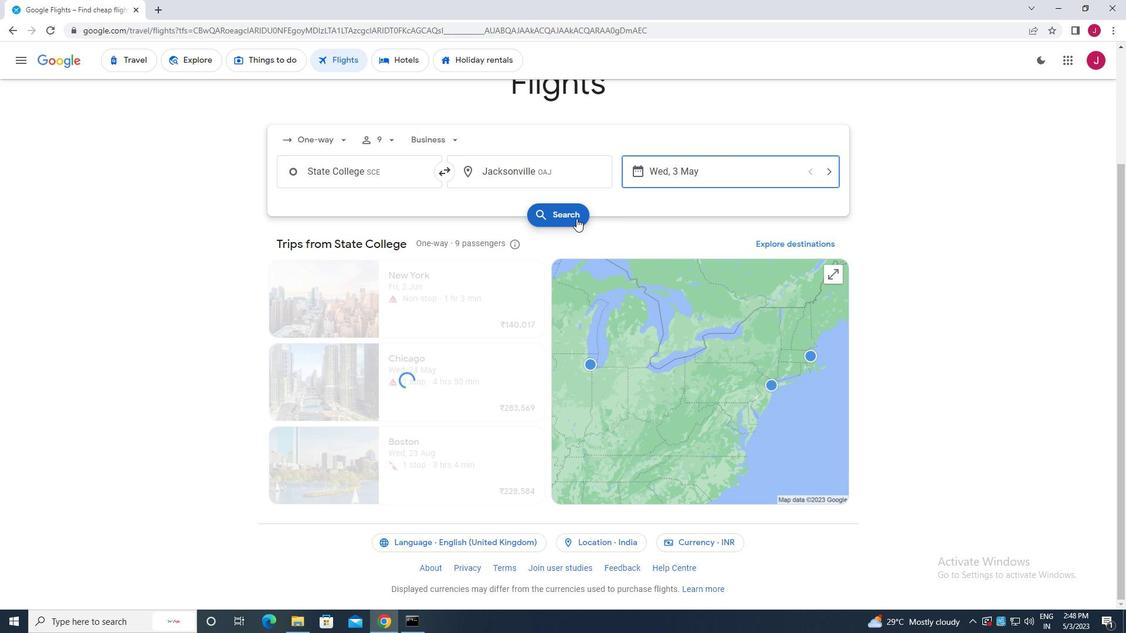
Action: Mouse pressed left at (575, 217)
Screenshot: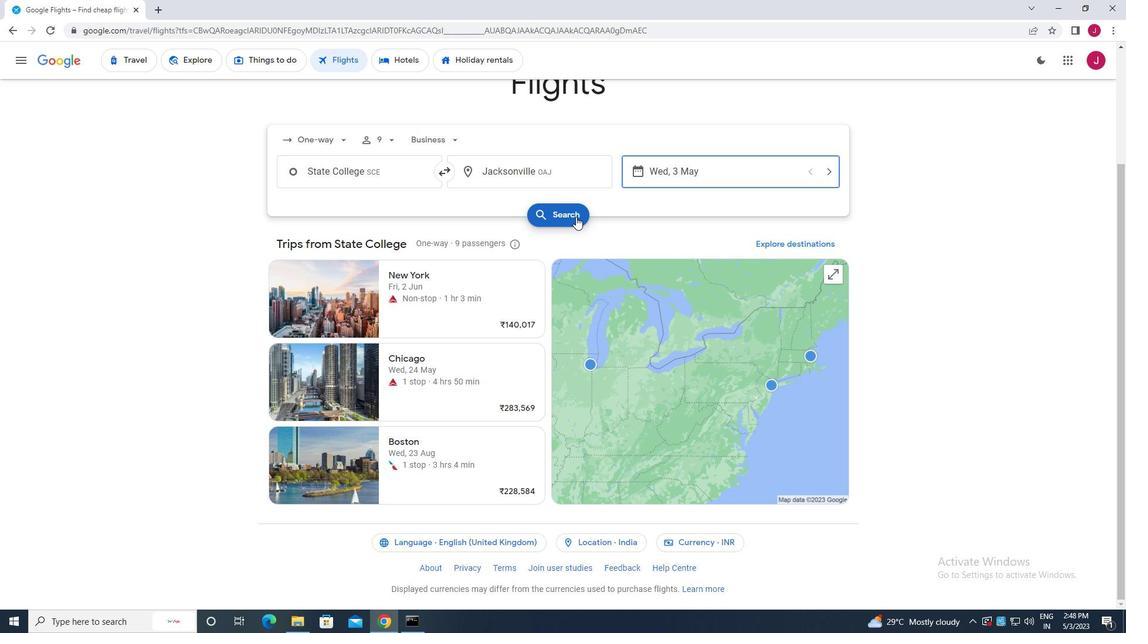 
Action: Mouse moved to (302, 166)
Screenshot: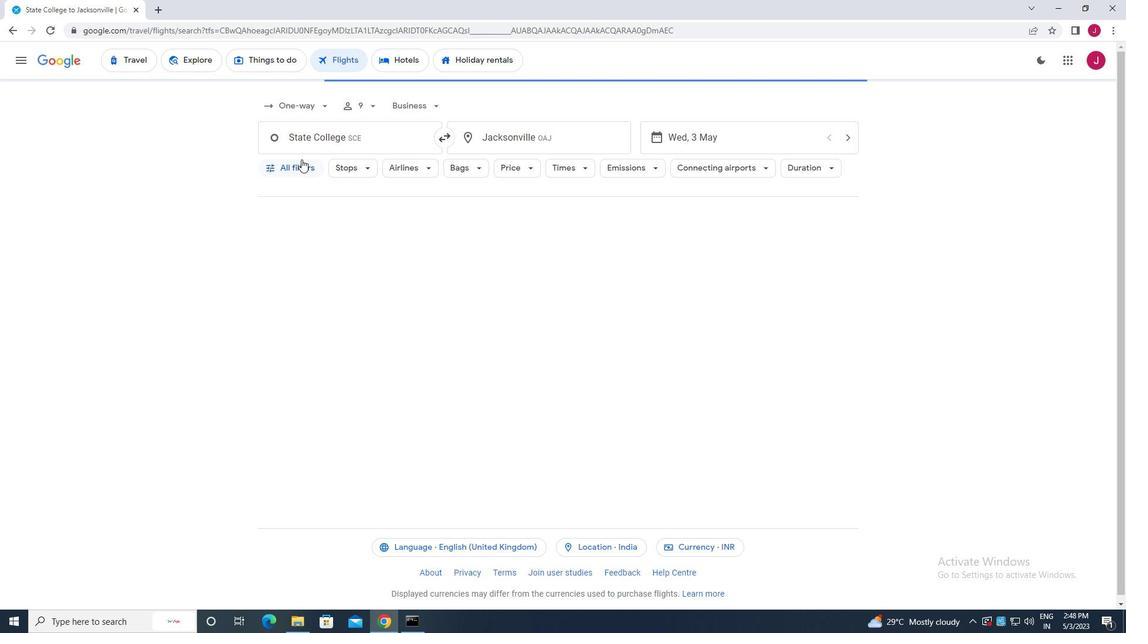 
Action: Mouse pressed left at (302, 166)
Screenshot: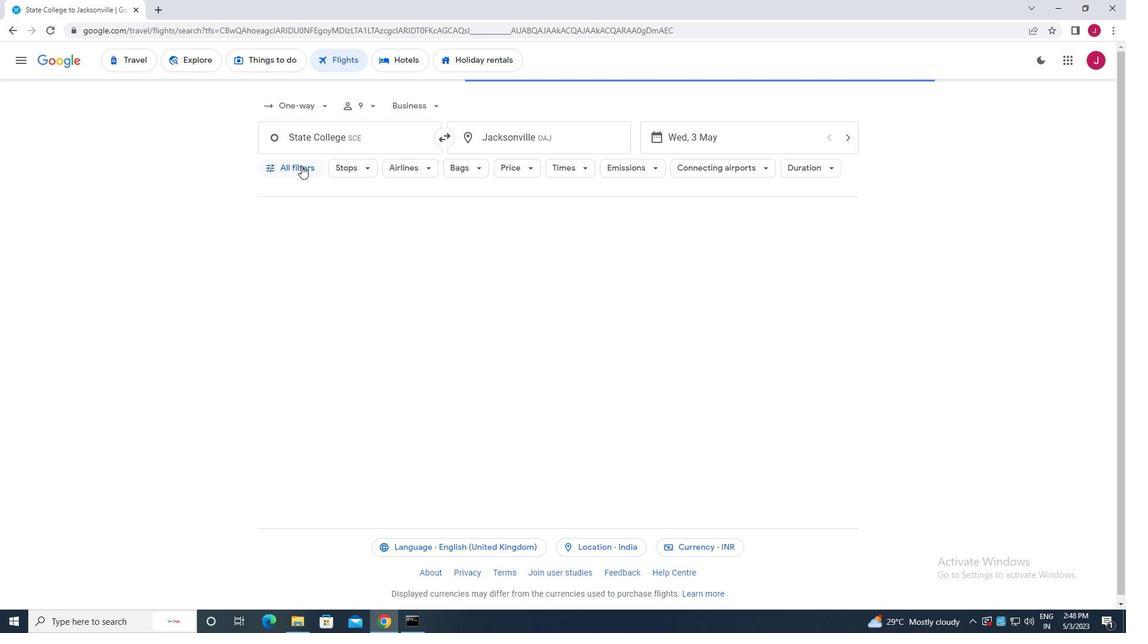 
Action: Mouse moved to (344, 245)
Screenshot: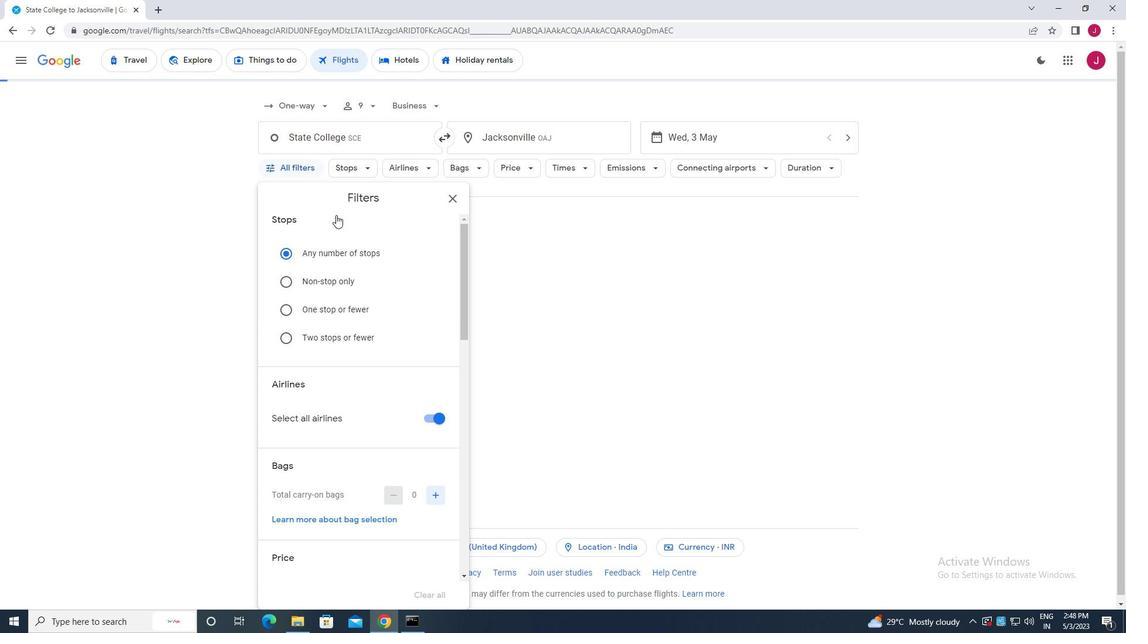 
Action: Mouse scrolled (344, 244) with delta (0, 0)
Screenshot: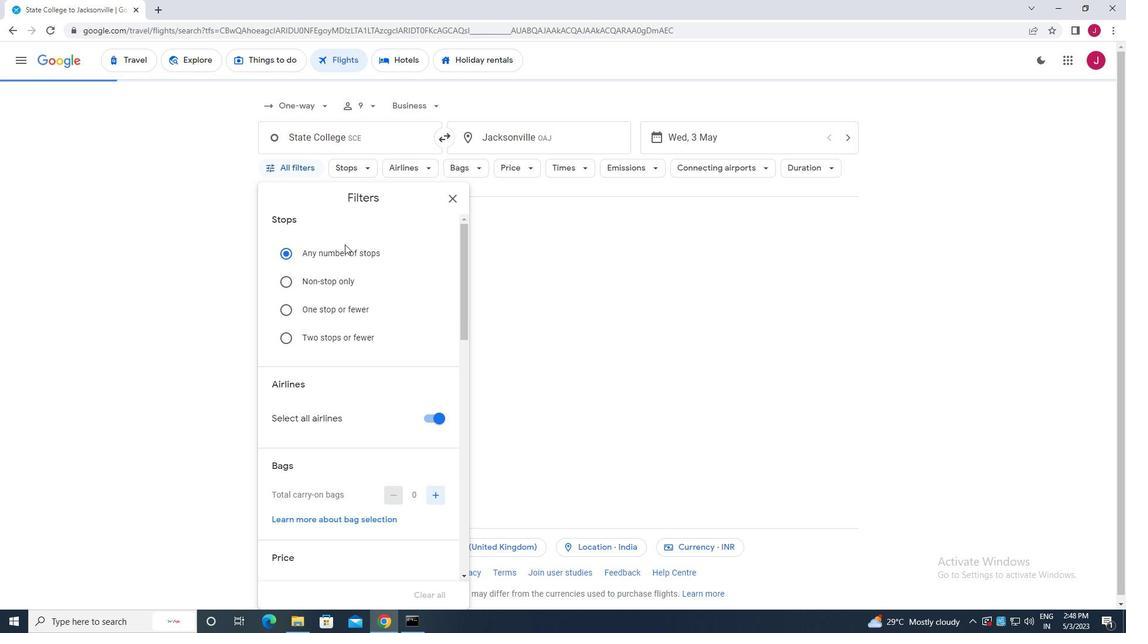 
Action: Mouse scrolled (344, 244) with delta (0, 0)
Screenshot: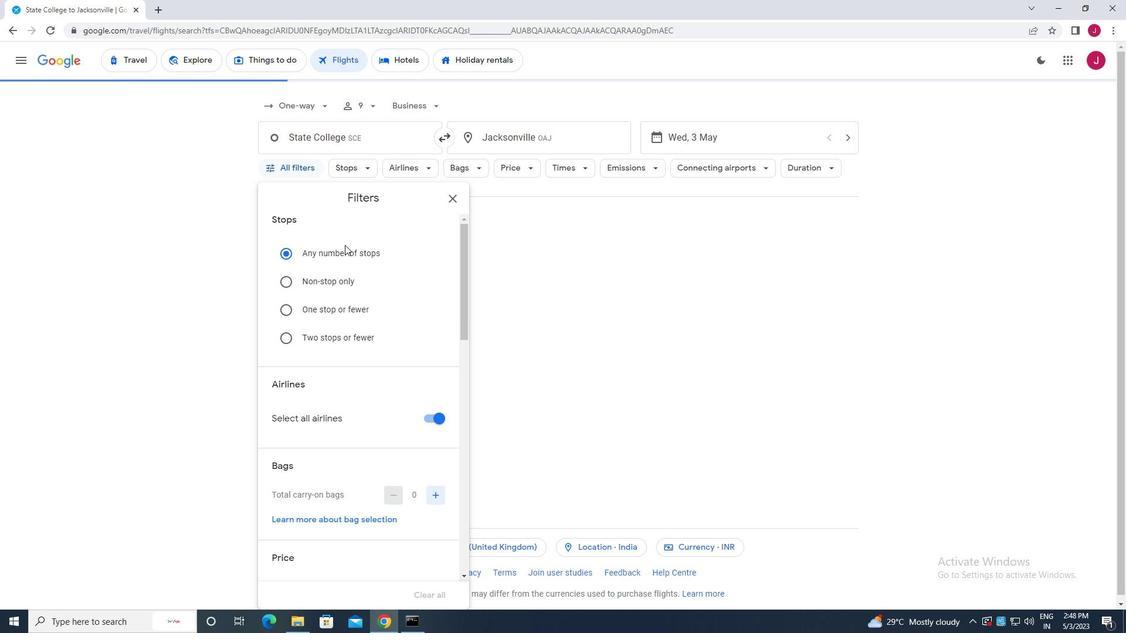 
Action: Mouse moved to (433, 300)
Screenshot: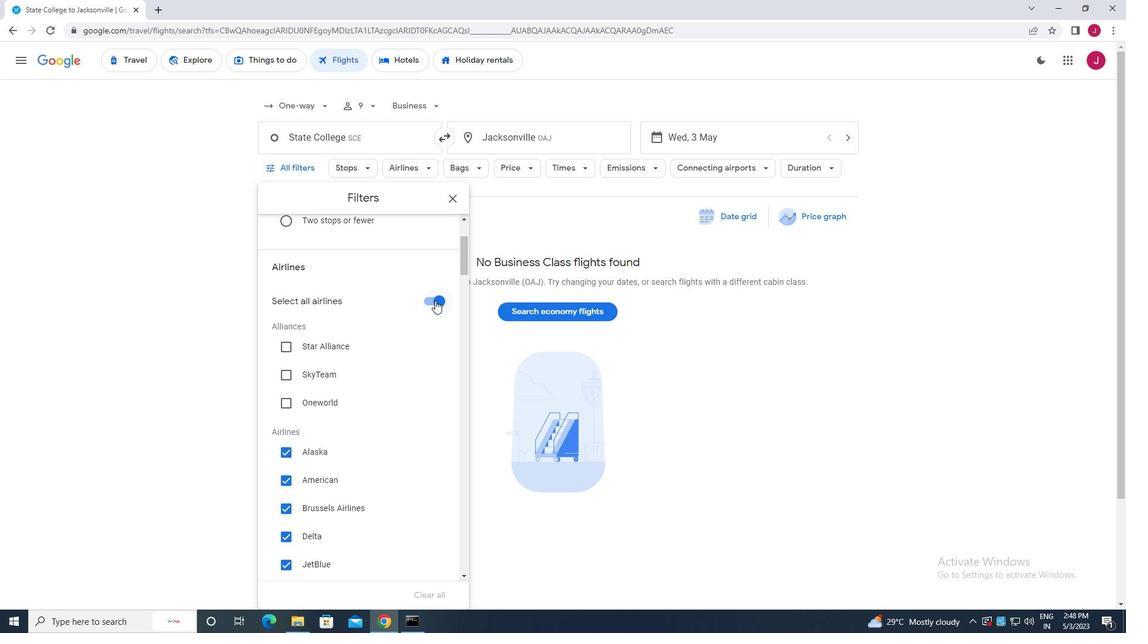 
Action: Mouse pressed left at (433, 300)
Screenshot: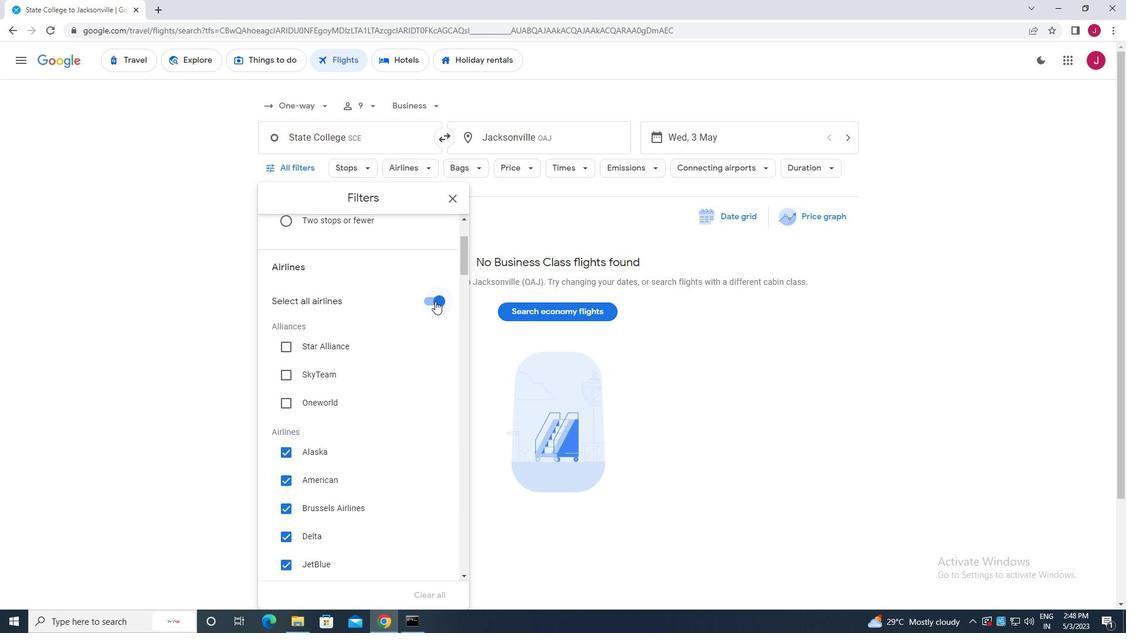 
Action: Mouse moved to (378, 292)
Screenshot: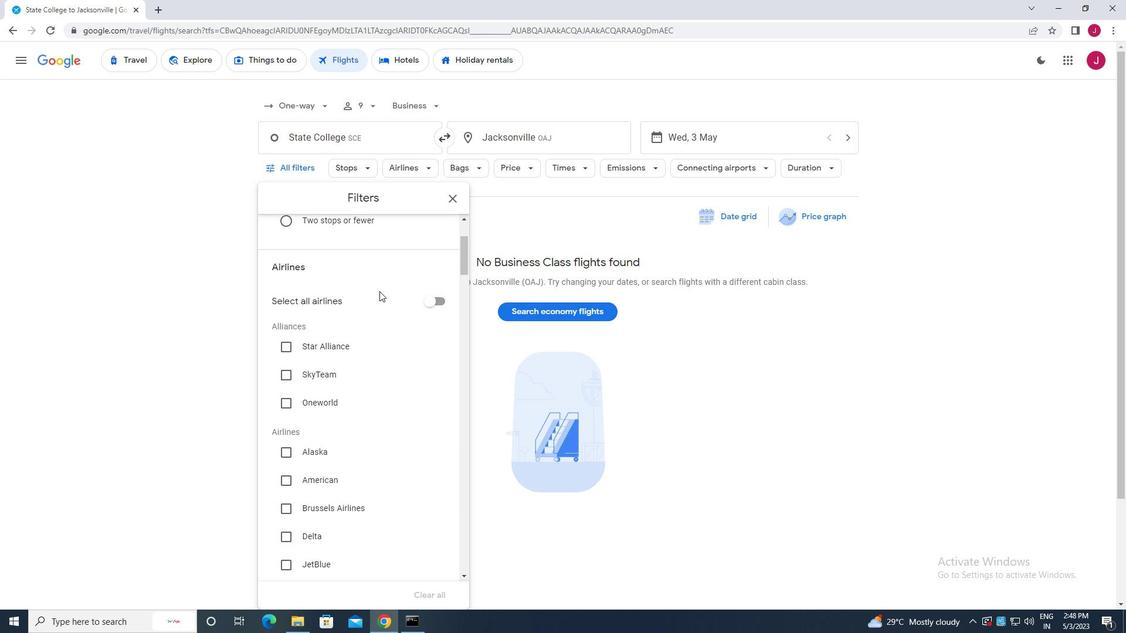 
Action: Mouse scrolled (378, 291) with delta (0, 0)
Screenshot: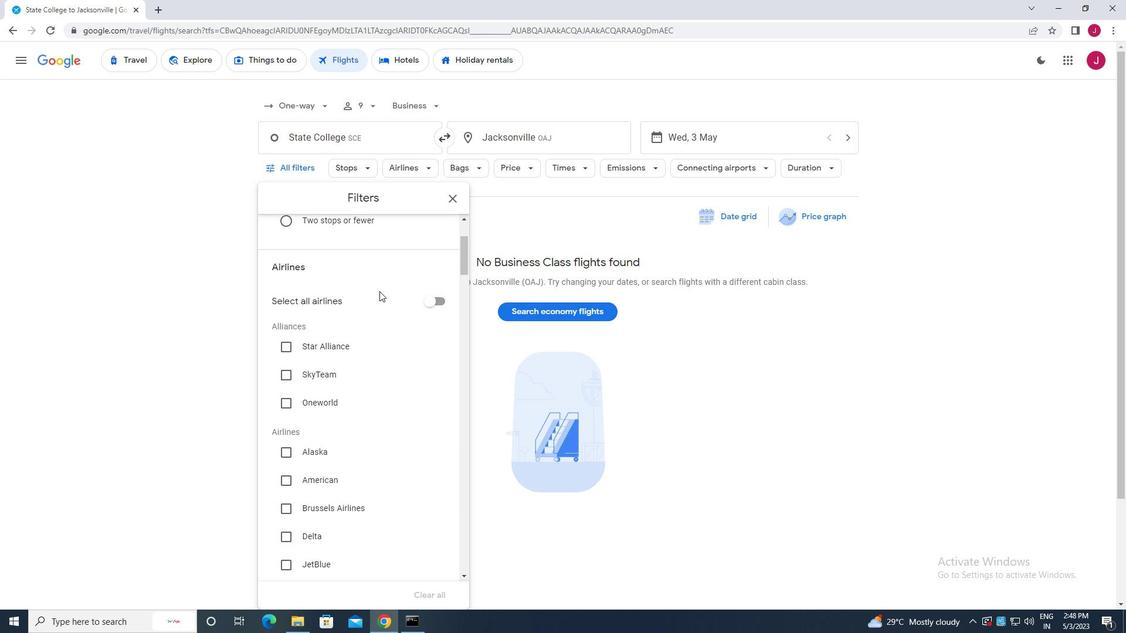 
Action: Mouse moved to (287, 511)
Screenshot: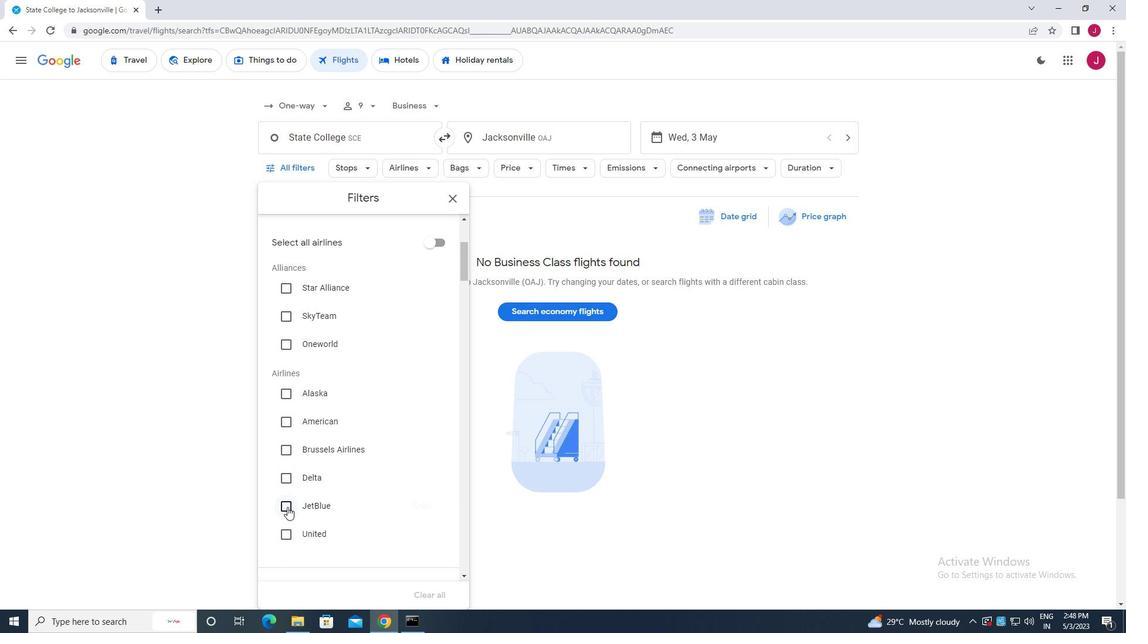 
Action: Mouse pressed left at (287, 511)
Screenshot: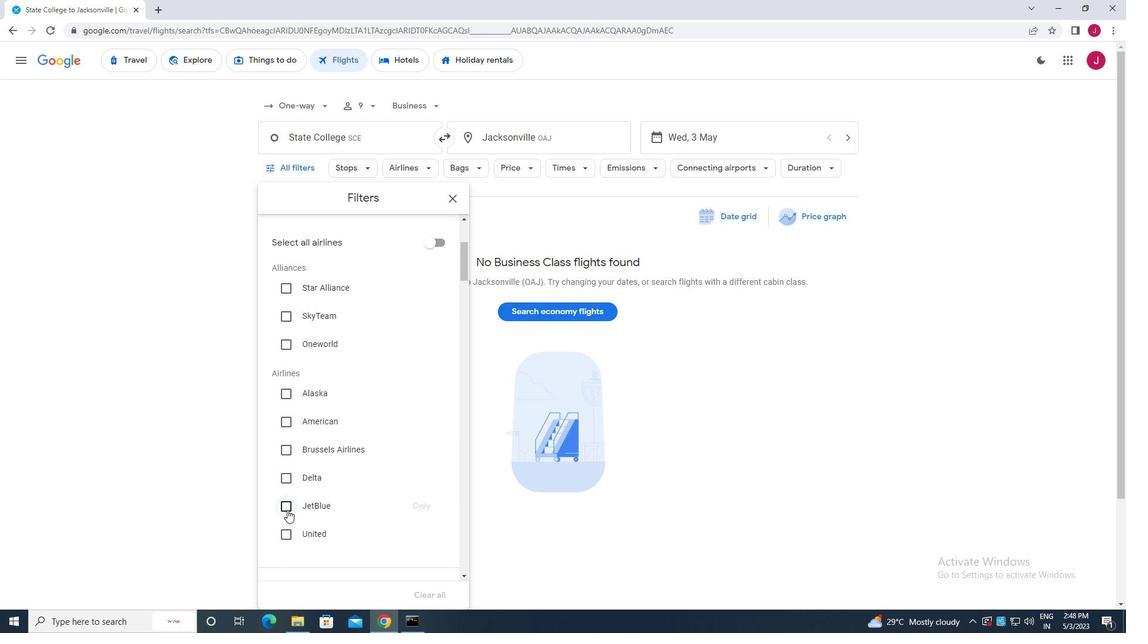 
Action: Mouse moved to (322, 448)
Screenshot: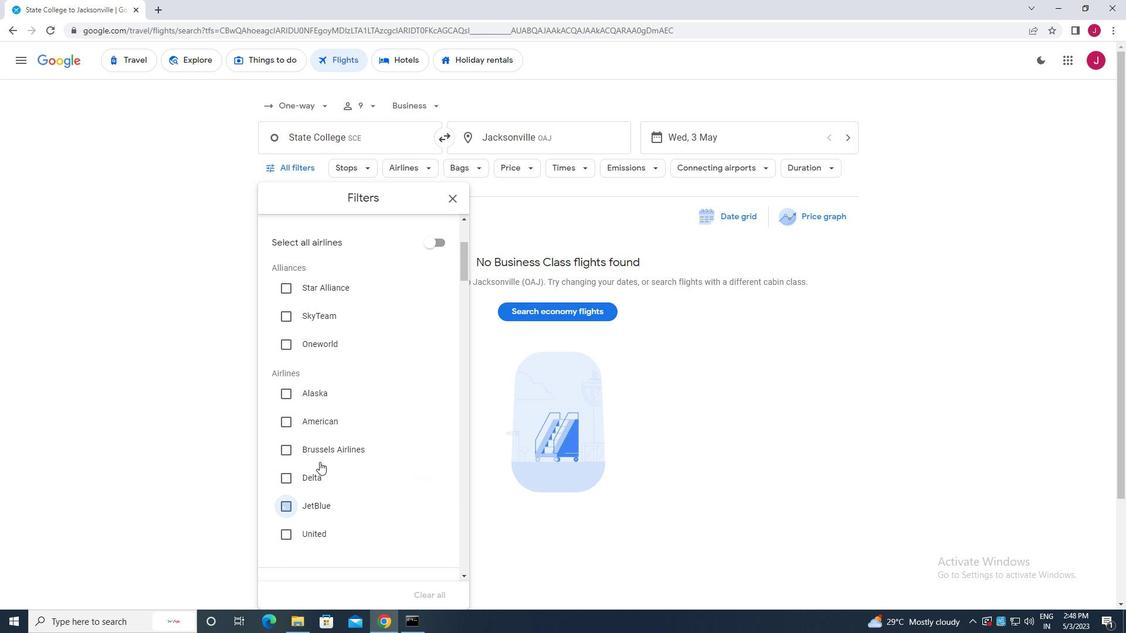 
Action: Mouse scrolled (322, 447) with delta (0, 0)
Screenshot: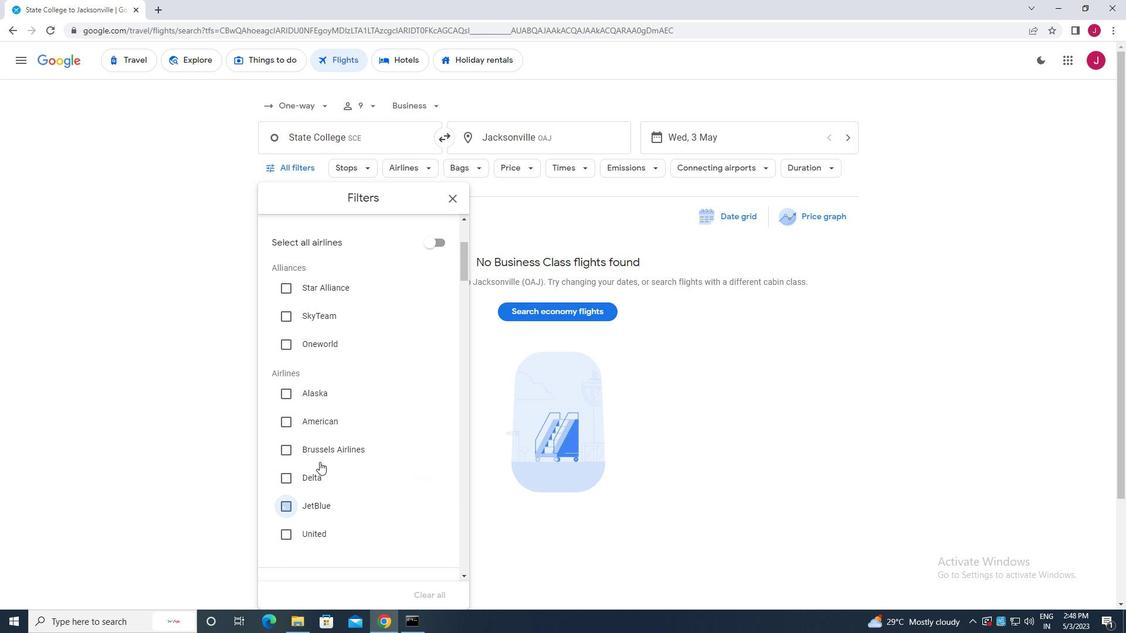 
Action: Mouse scrolled (322, 447) with delta (0, 0)
Screenshot: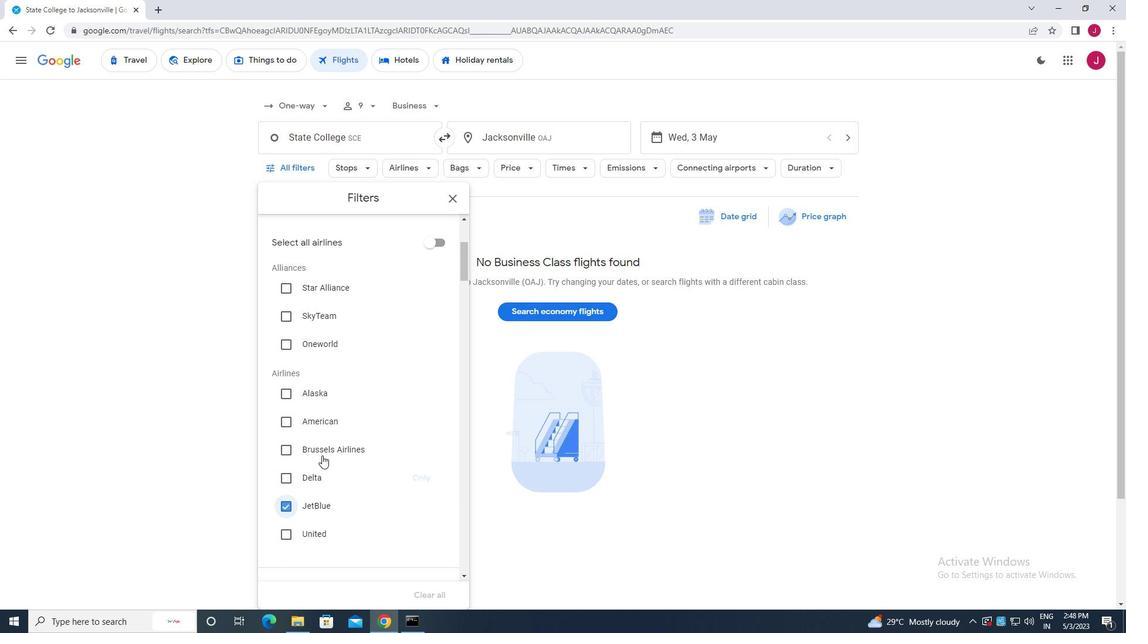 
Action: Mouse scrolled (322, 447) with delta (0, 0)
Screenshot: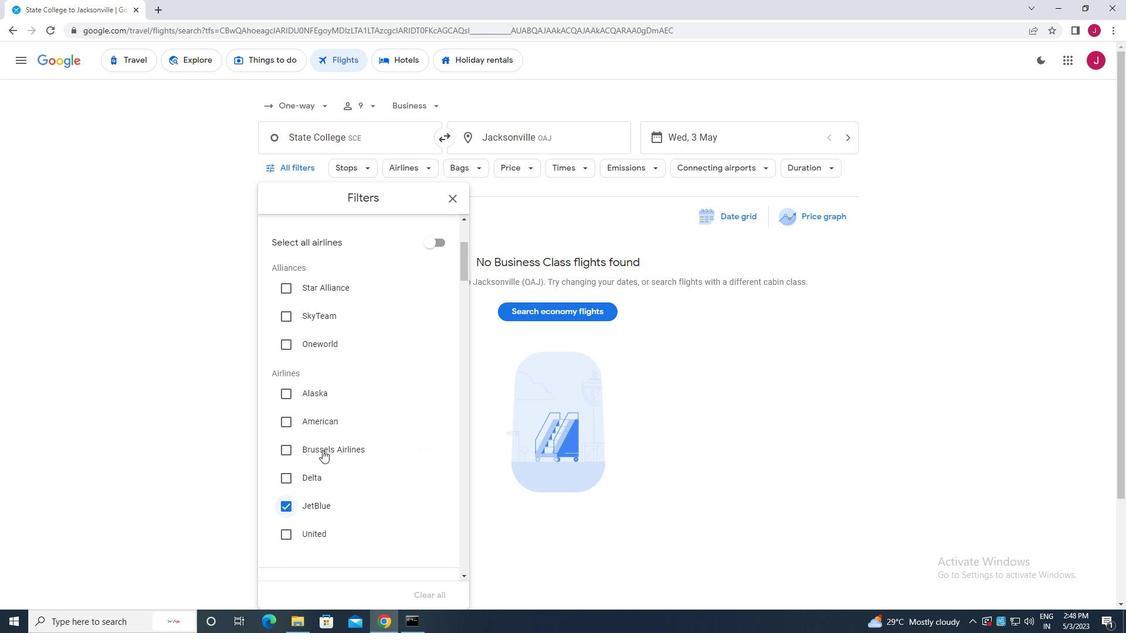 
Action: Mouse scrolled (322, 447) with delta (0, 0)
Screenshot: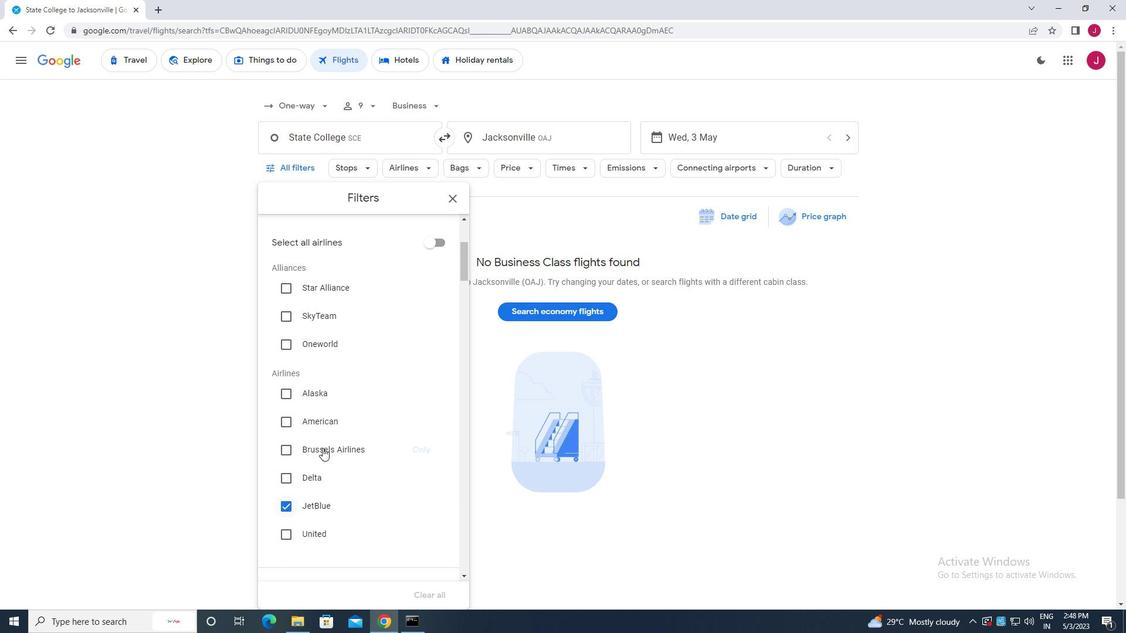 
Action: Mouse scrolled (322, 447) with delta (0, 0)
Screenshot: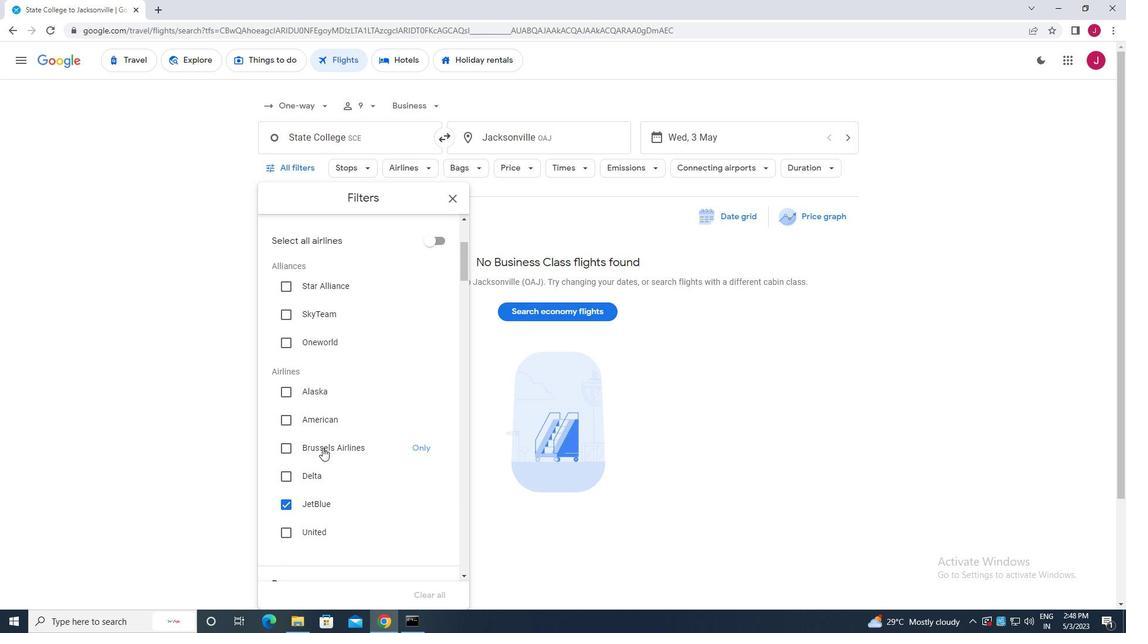 
Action: Mouse scrolled (322, 447) with delta (0, 0)
Screenshot: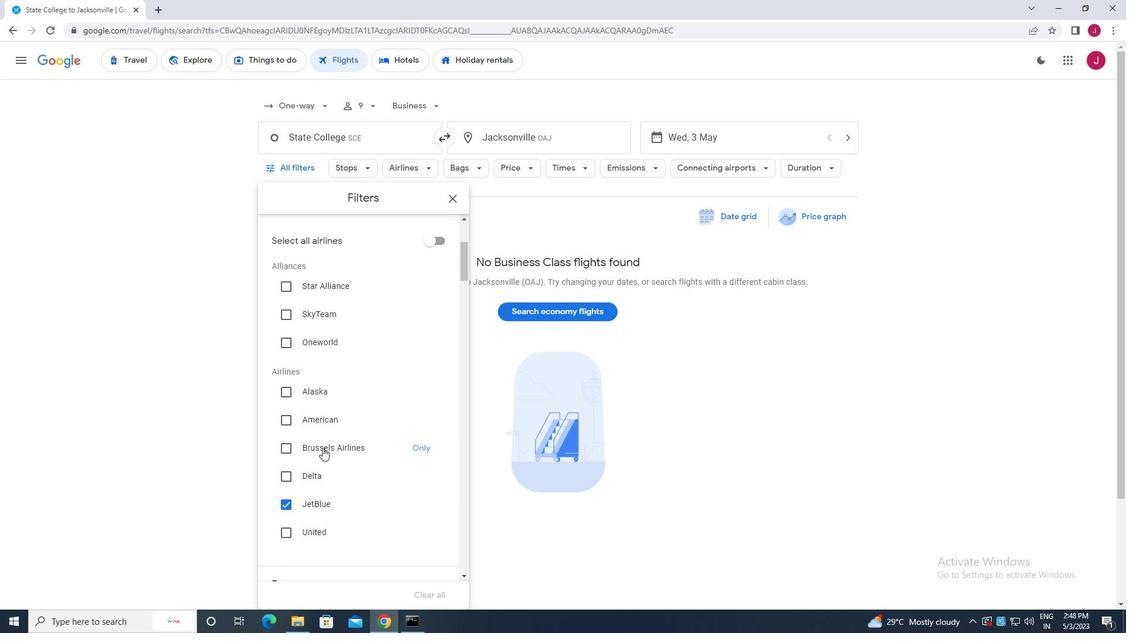 
Action: Mouse moved to (434, 290)
Screenshot: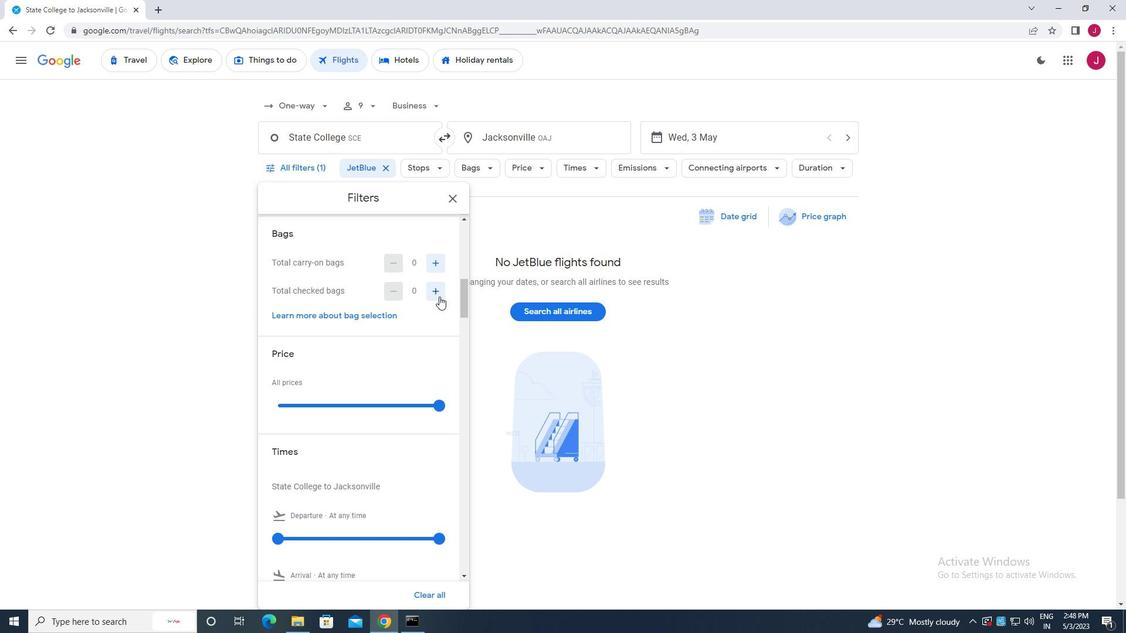 
Action: Mouse pressed left at (434, 290)
Screenshot: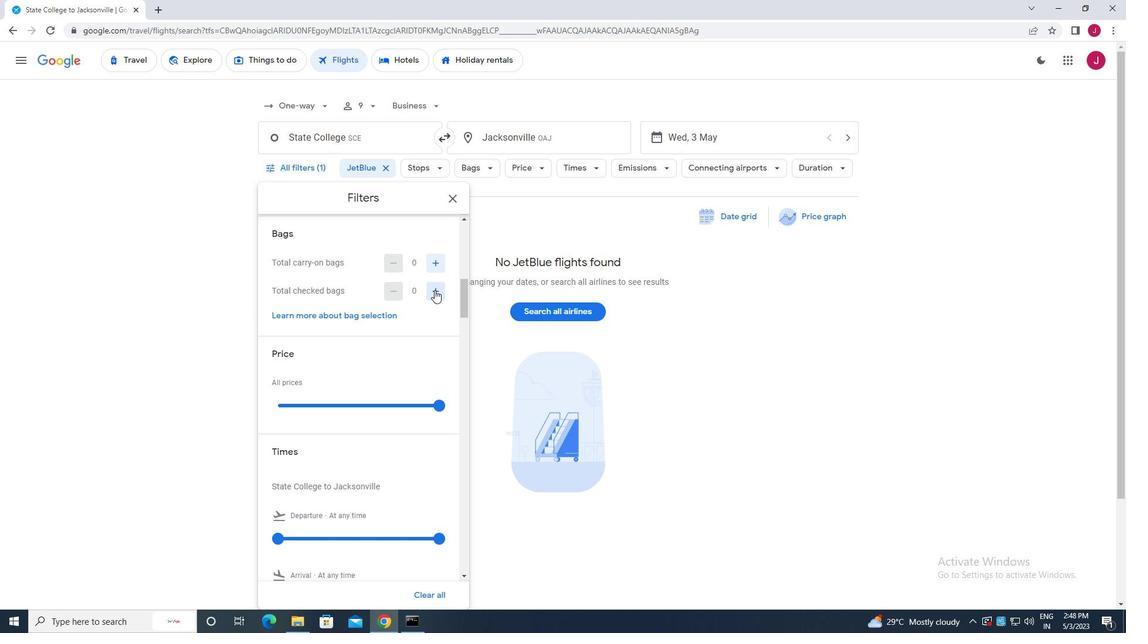 
Action: Mouse pressed left at (434, 290)
Screenshot: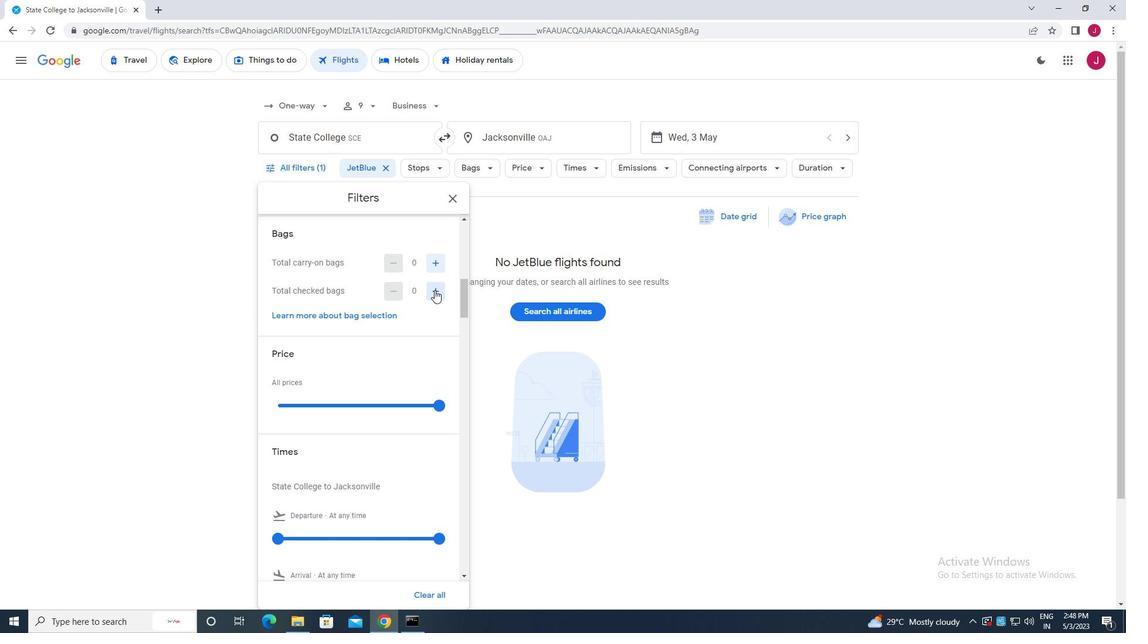 
Action: Mouse moved to (443, 409)
Screenshot: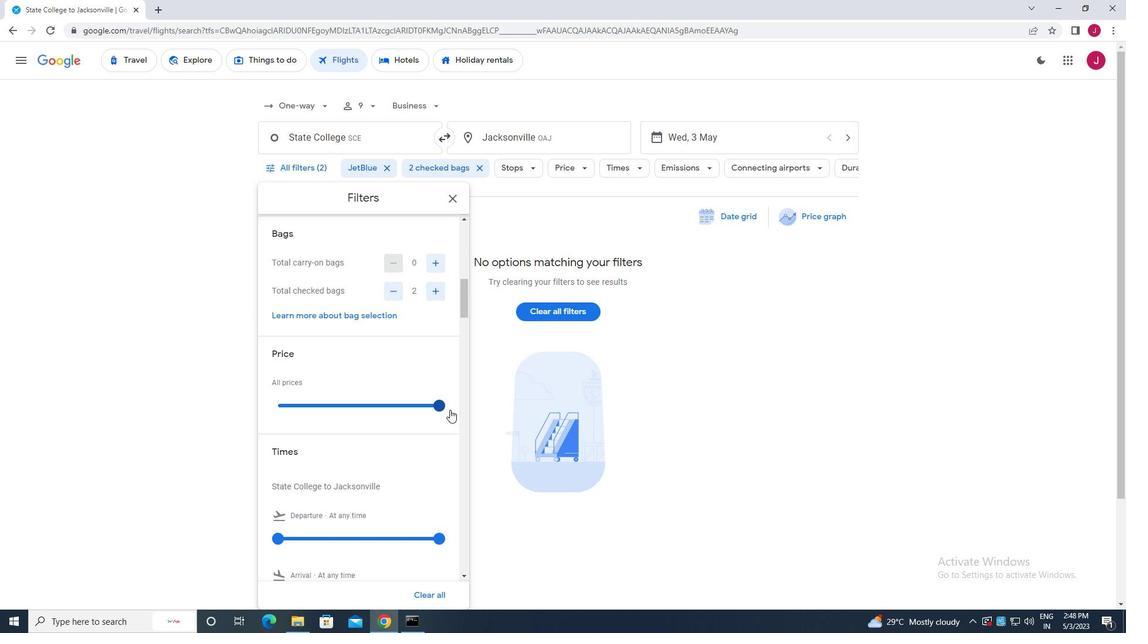 
Action: Mouse pressed left at (443, 409)
Screenshot: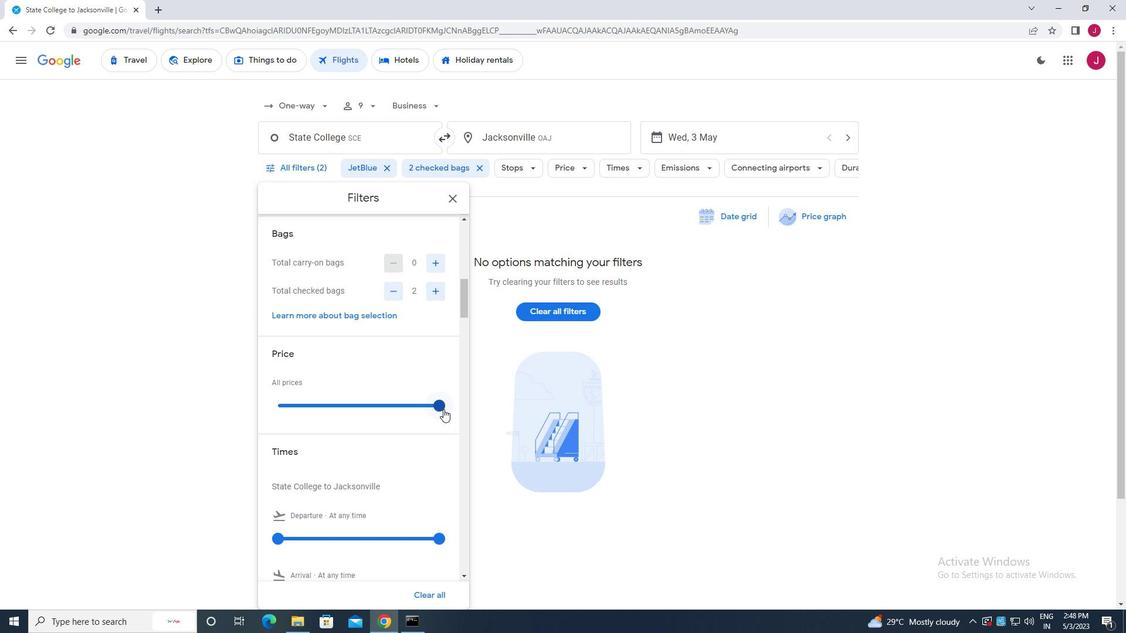 
Action: Mouse moved to (436, 404)
Screenshot: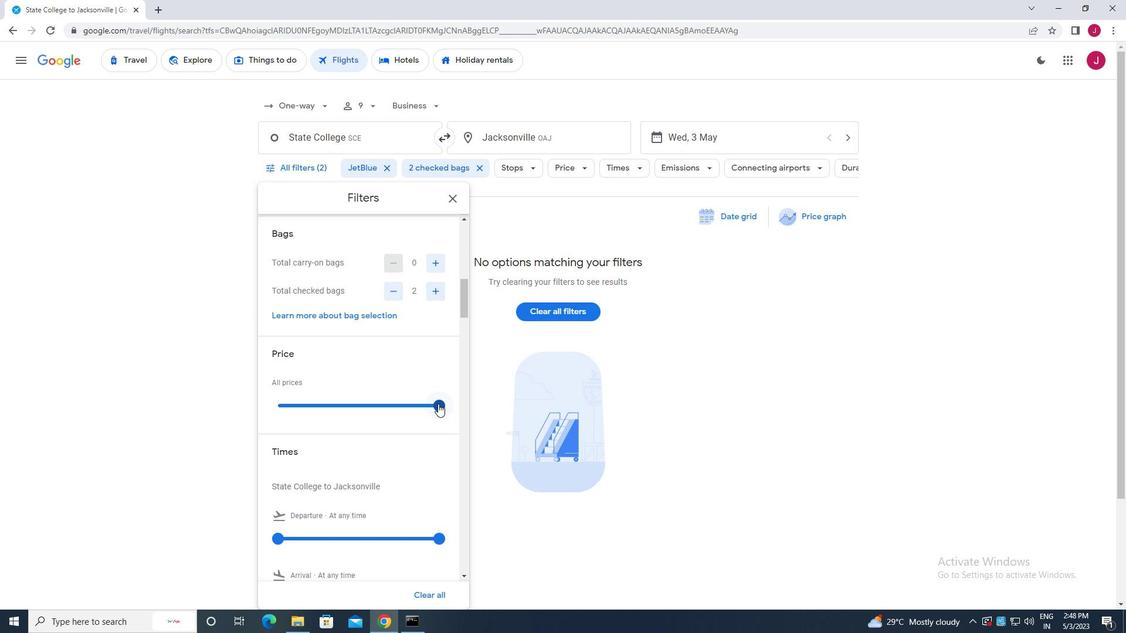 
Action: Mouse scrolled (436, 403) with delta (0, 0)
Screenshot: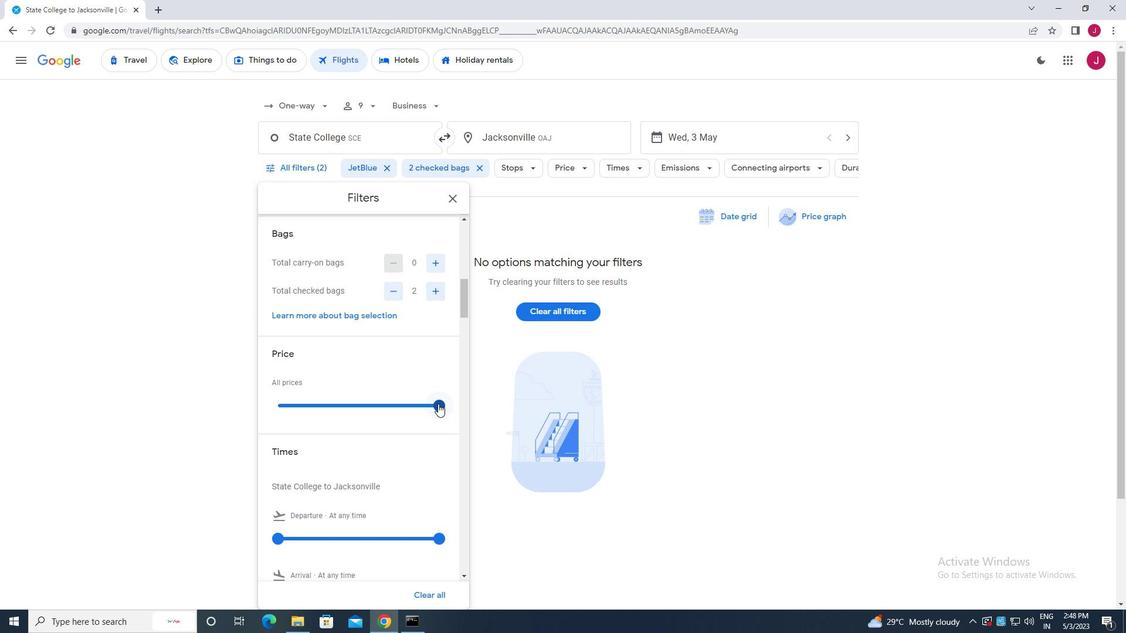 
Action: Mouse moved to (436, 405)
Screenshot: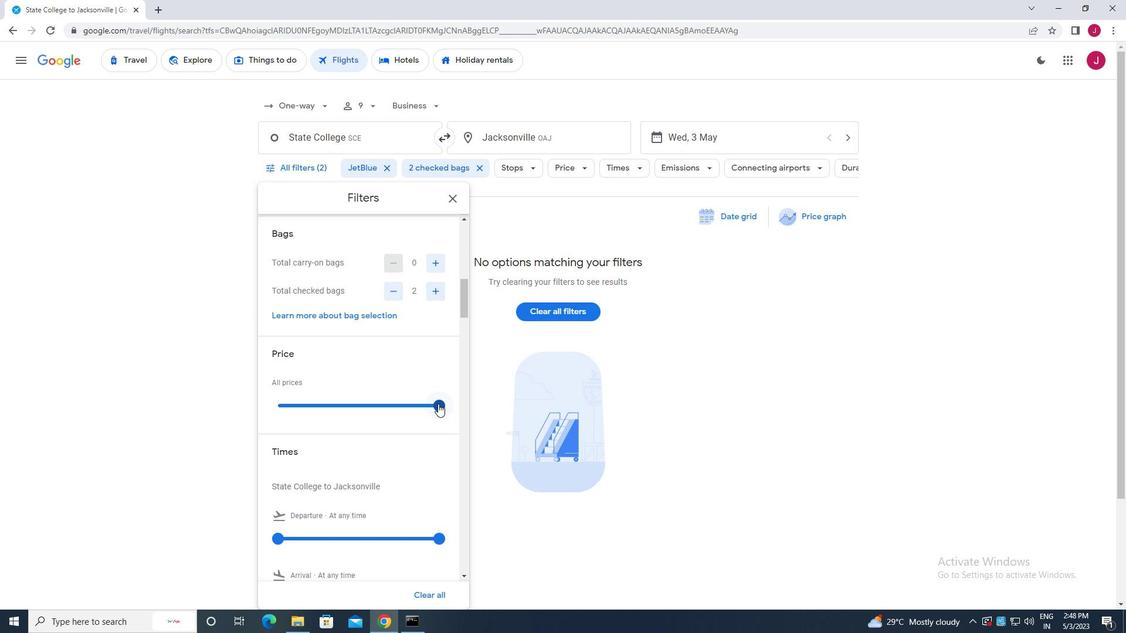 
Action: Mouse scrolled (436, 404) with delta (0, 0)
Screenshot: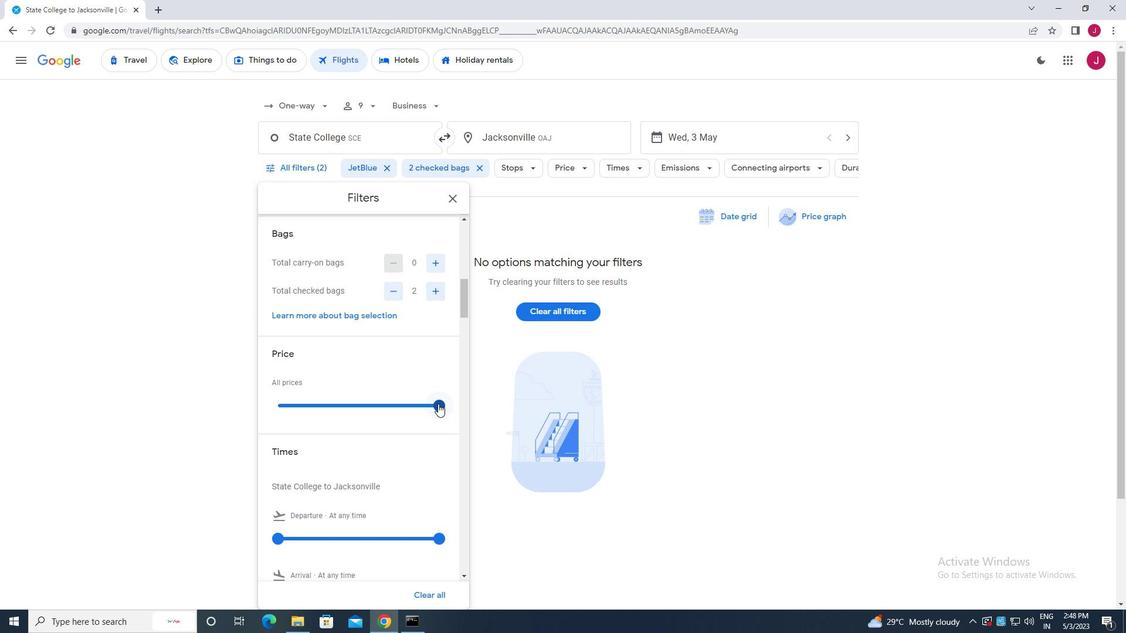 
Action: Mouse moved to (278, 416)
Screenshot: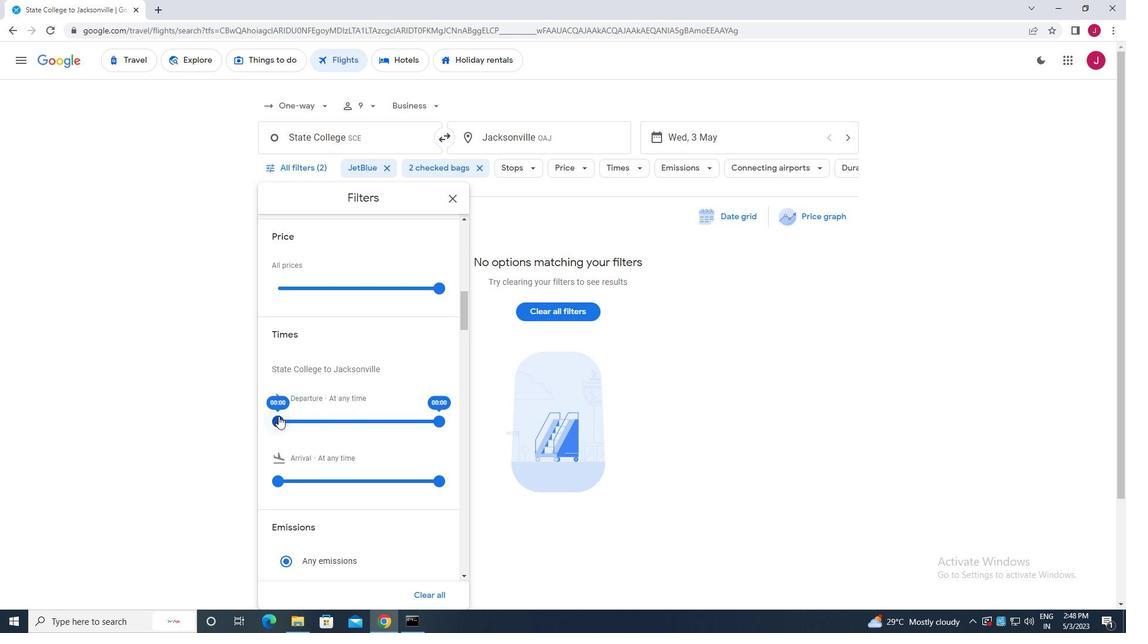 
Action: Mouse pressed left at (278, 416)
Screenshot: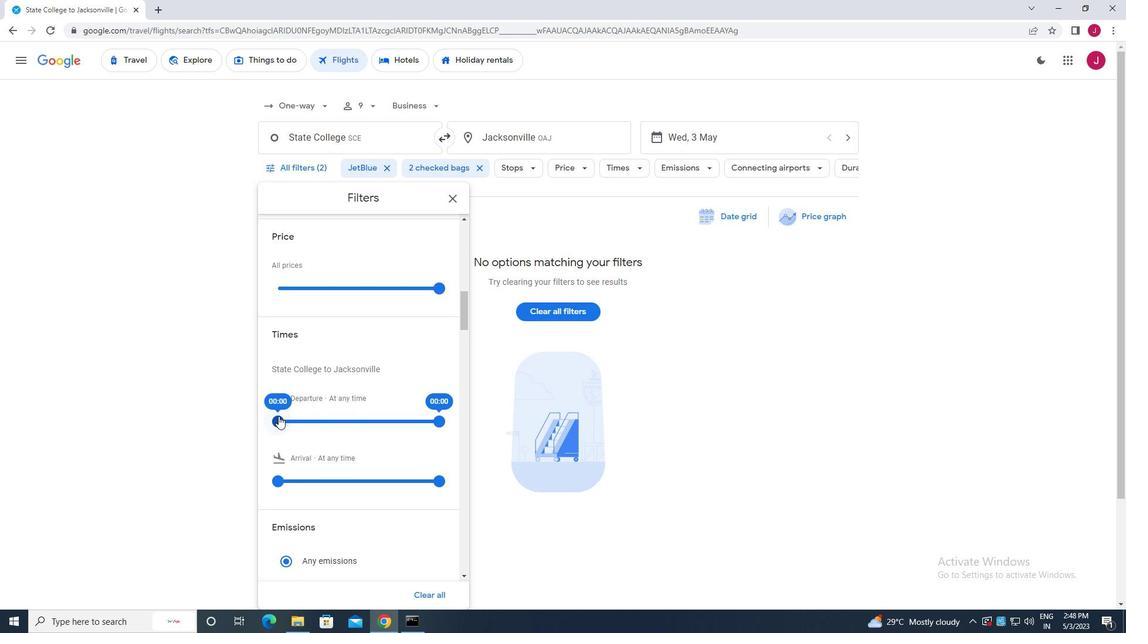 
Action: Mouse moved to (439, 422)
Screenshot: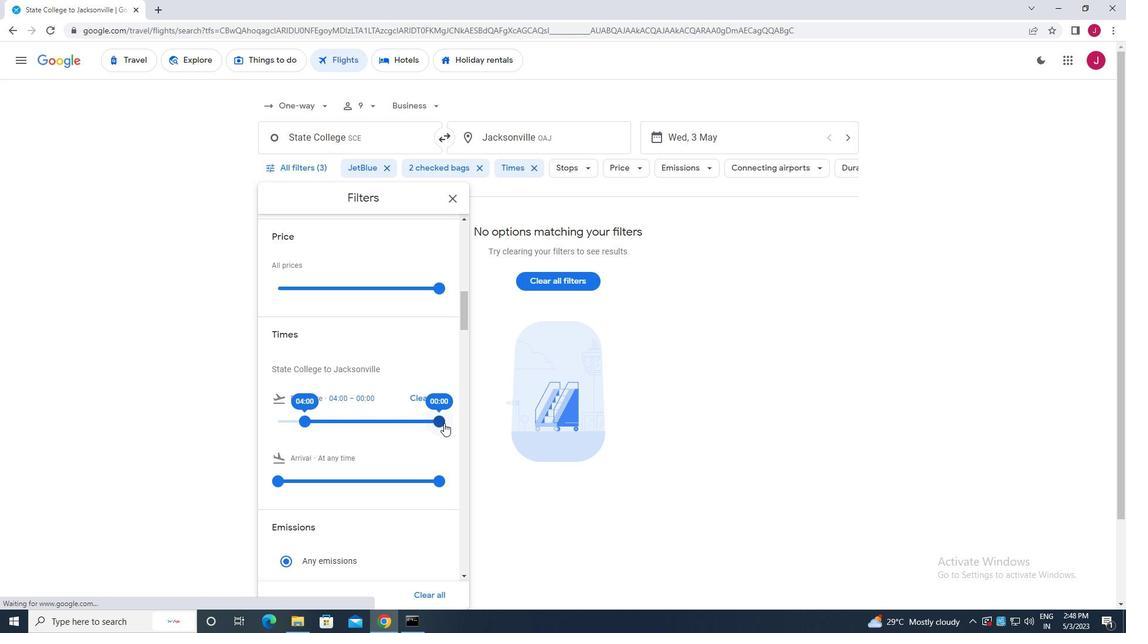 
Action: Mouse pressed left at (439, 422)
Screenshot: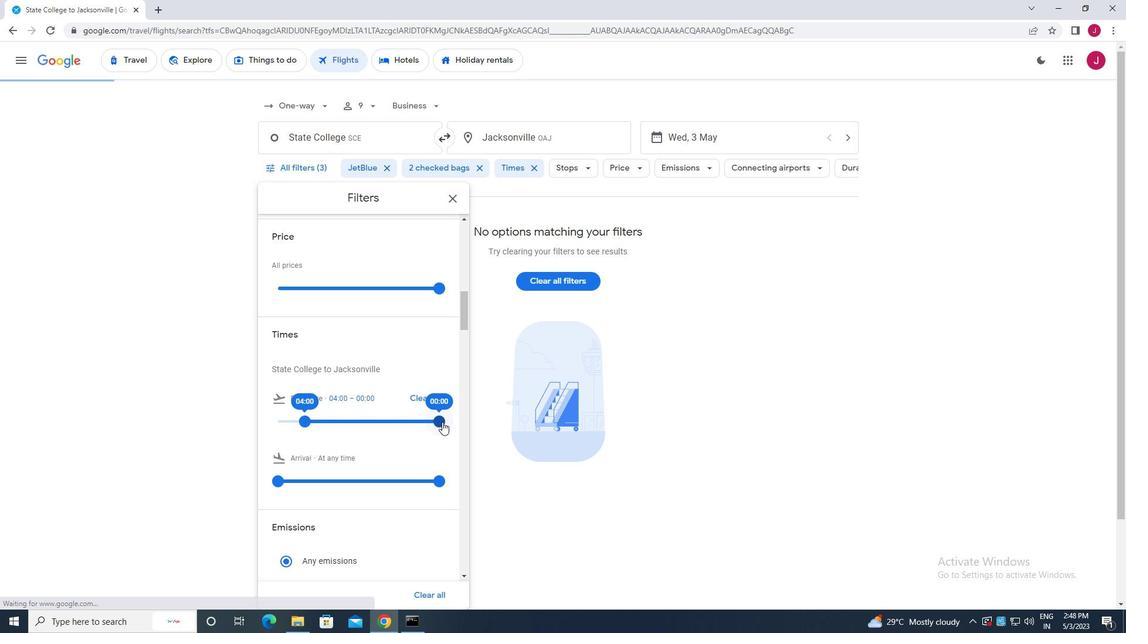 
Action: Mouse moved to (453, 198)
Screenshot: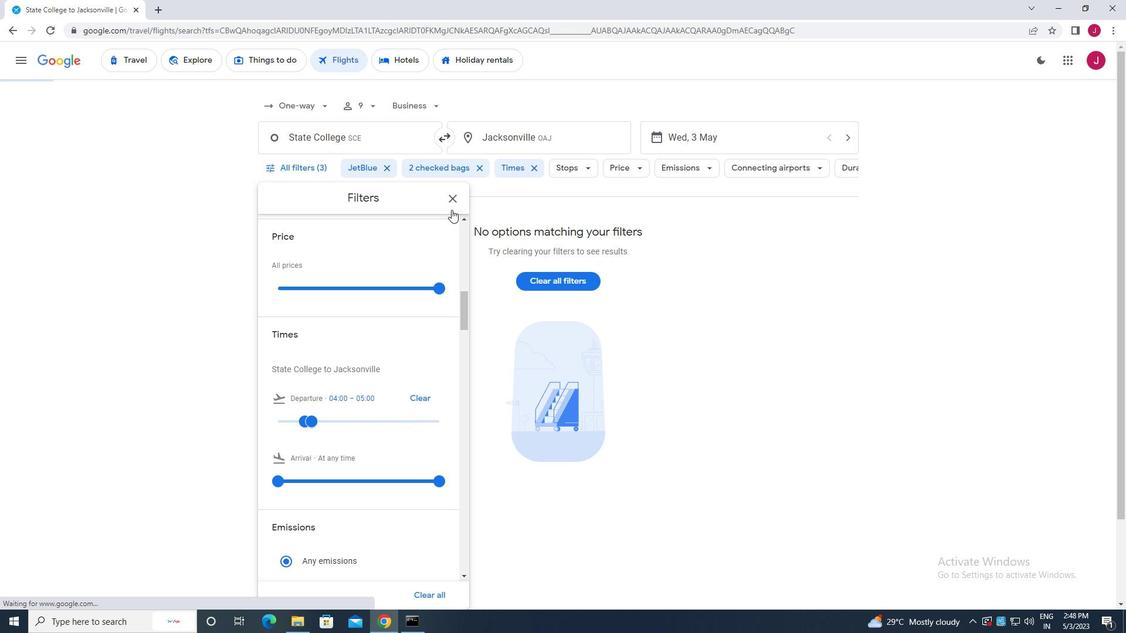 
Action: Mouse pressed left at (453, 198)
Screenshot: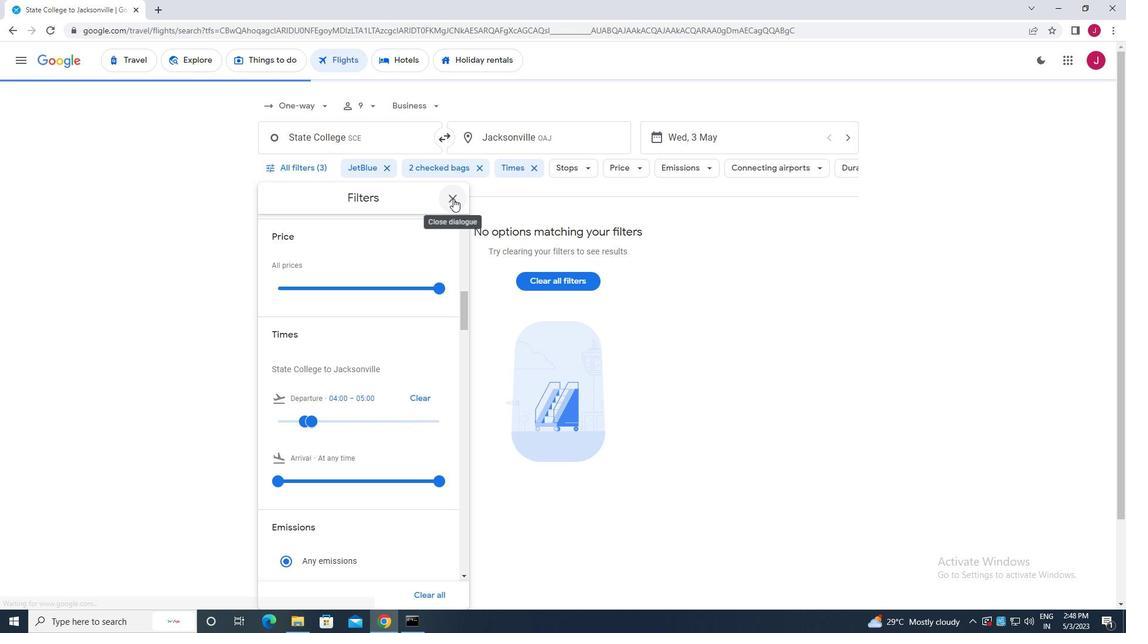 
Action: Mouse moved to (451, 199)
Screenshot: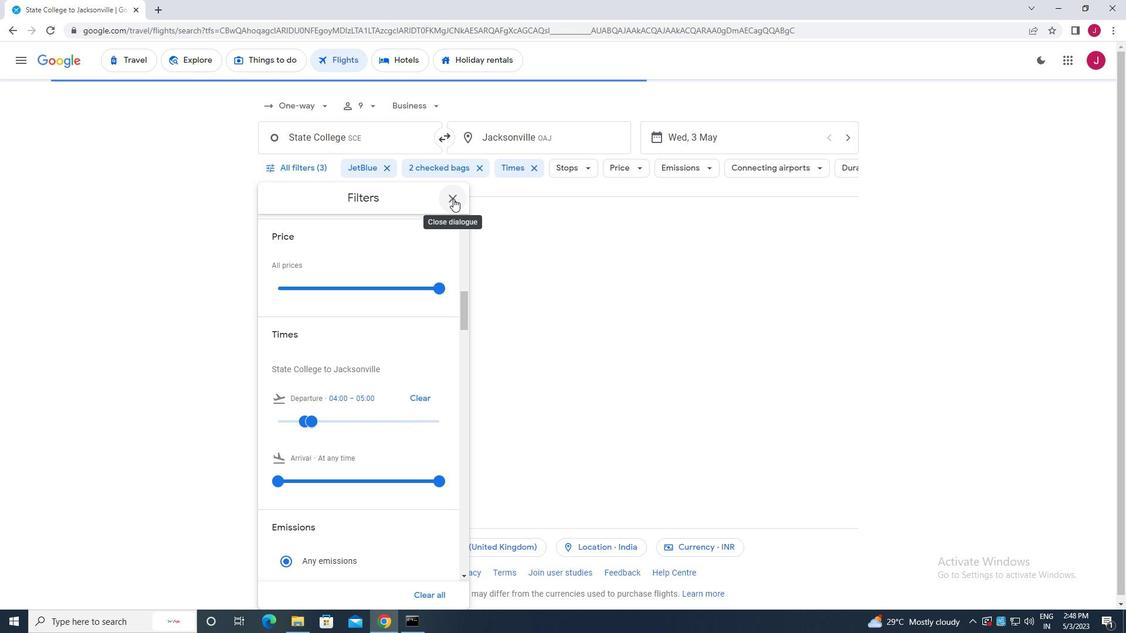 
